Task: Look for space in La Flèche, France from 4th June, 2023 to 8th June, 2023 for 2 adults in price range Rs.8000 to Rs.16000. Place can be private room with 1  bedroom having 1 bed and 1 bathroom. Property type can be house, flat, guest house, hotel. Booking option can be shelf check-in. Required host language is English.
Action: Mouse moved to (408, 104)
Screenshot: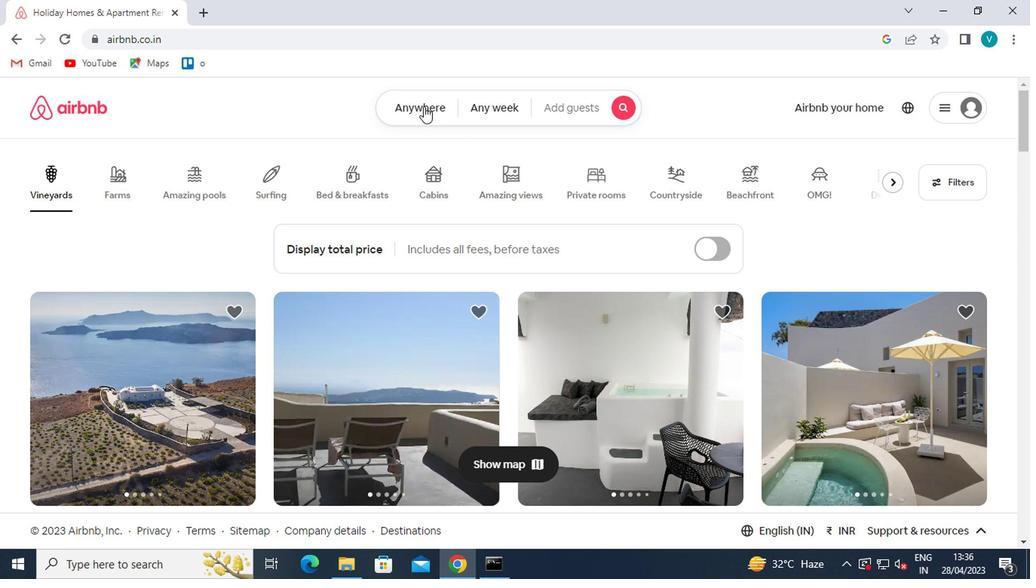 
Action: Mouse pressed left at (408, 104)
Screenshot: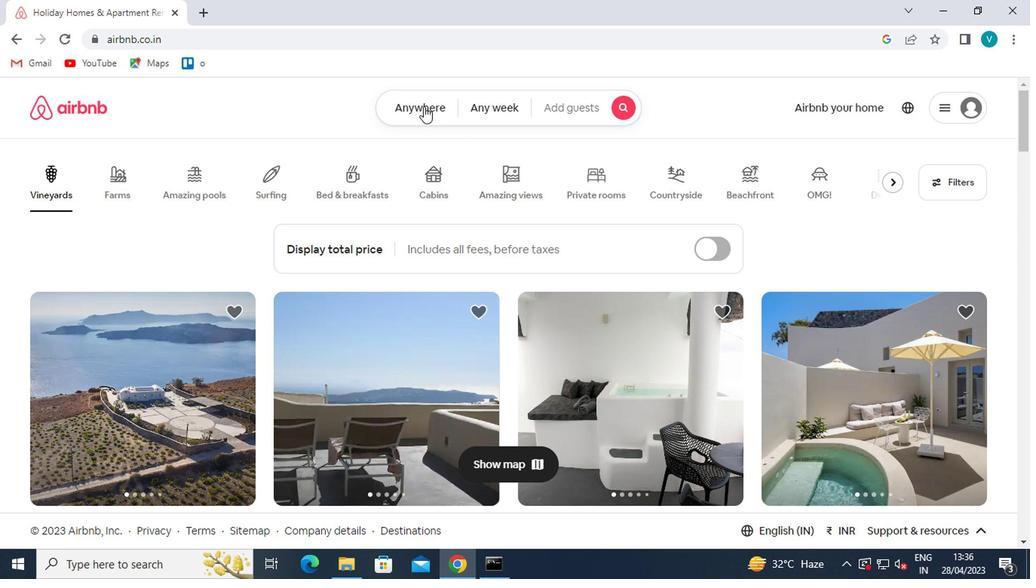 
Action: Mouse moved to (347, 168)
Screenshot: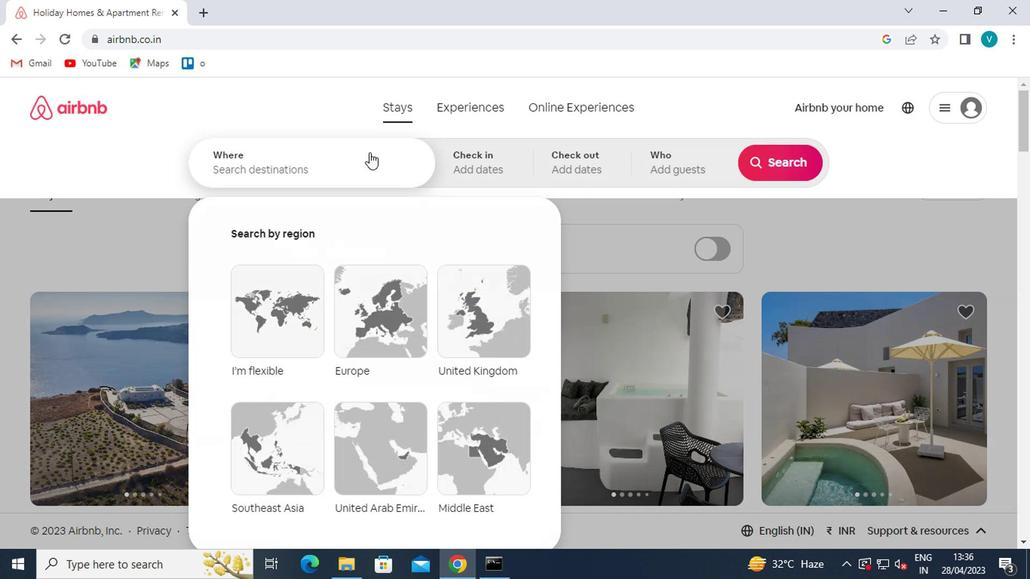 
Action: Mouse pressed left at (347, 168)
Screenshot: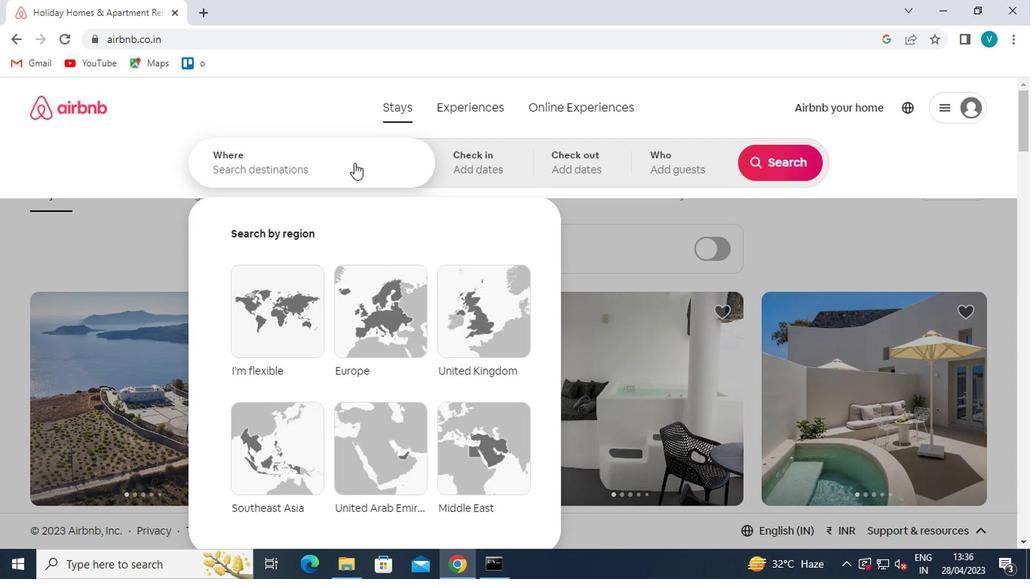 
Action: Key pressed <Key.caps_lock><Key.caps_lock>l<Key.caps_lock>a<Key.space><Key.caps_lock>f<Key.caps_lock>le<Key.down><Key.enter>
Screenshot: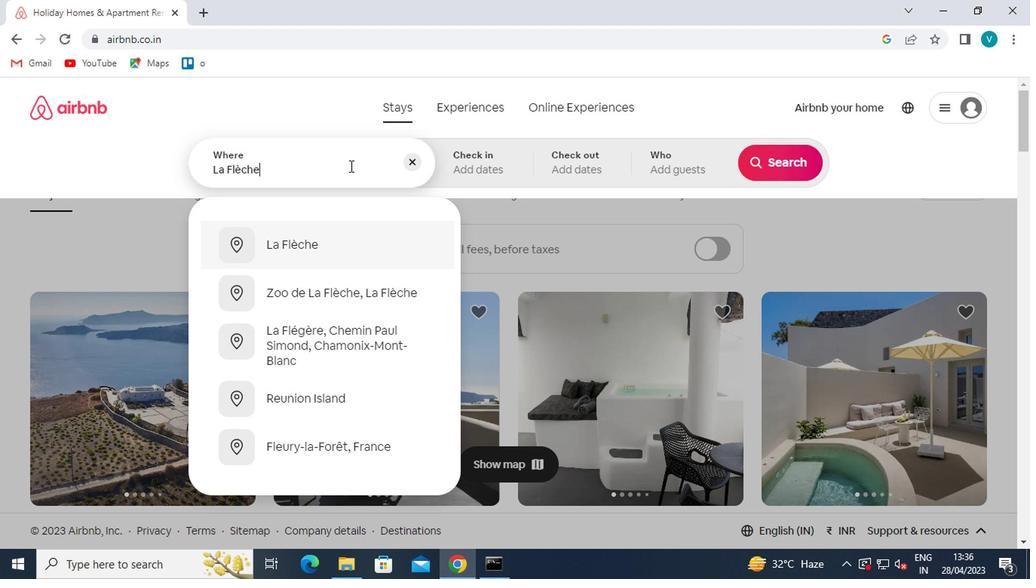 
Action: Mouse moved to (770, 281)
Screenshot: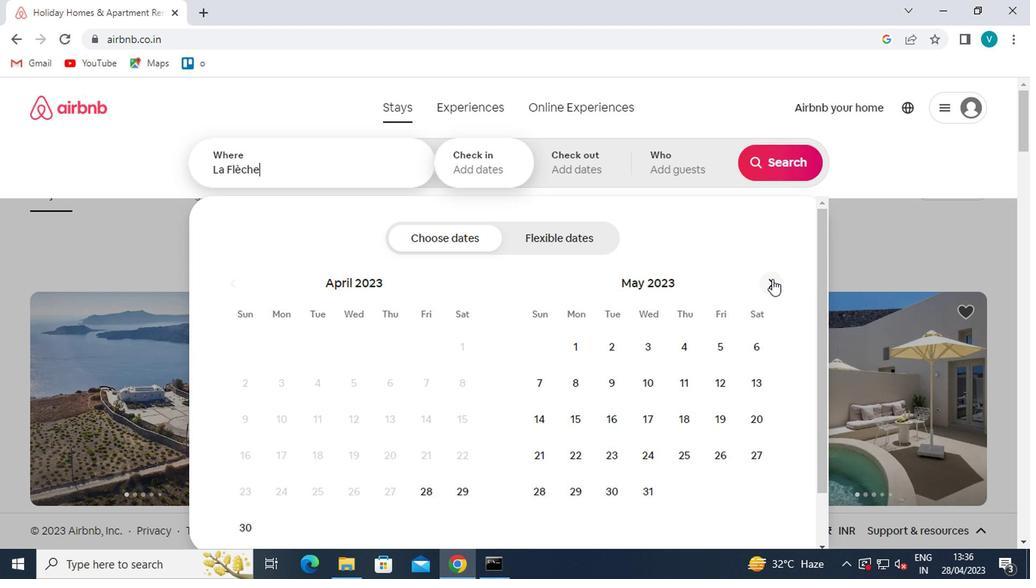 
Action: Mouse pressed left at (770, 281)
Screenshot: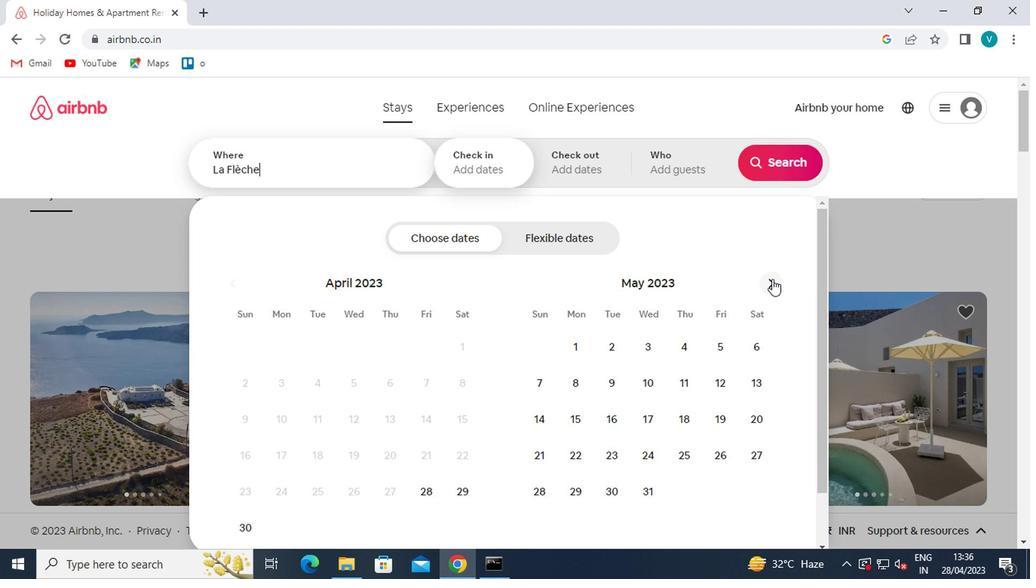 
Action: Mouse moved to (526, 389)
Screenshot: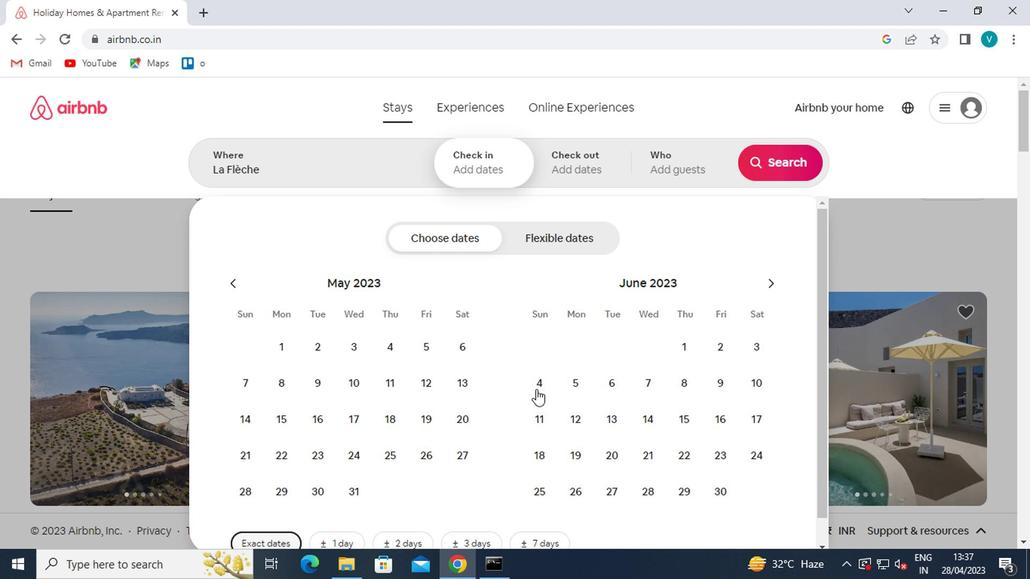 
Action: Mouse pressed left at (526, 389)
Screenshot: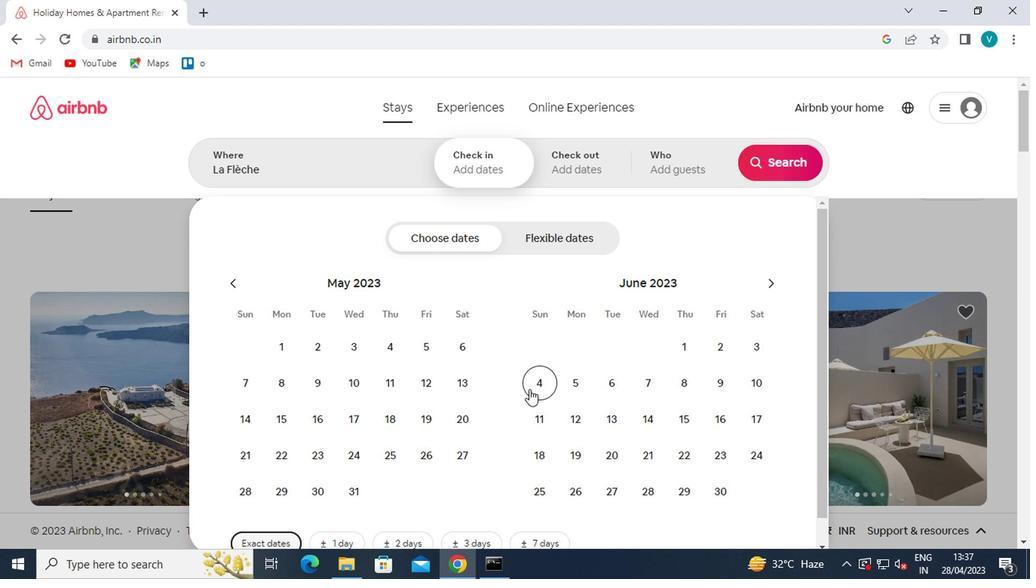 
Action: Mouse moved to (664, 389)
Screenshot: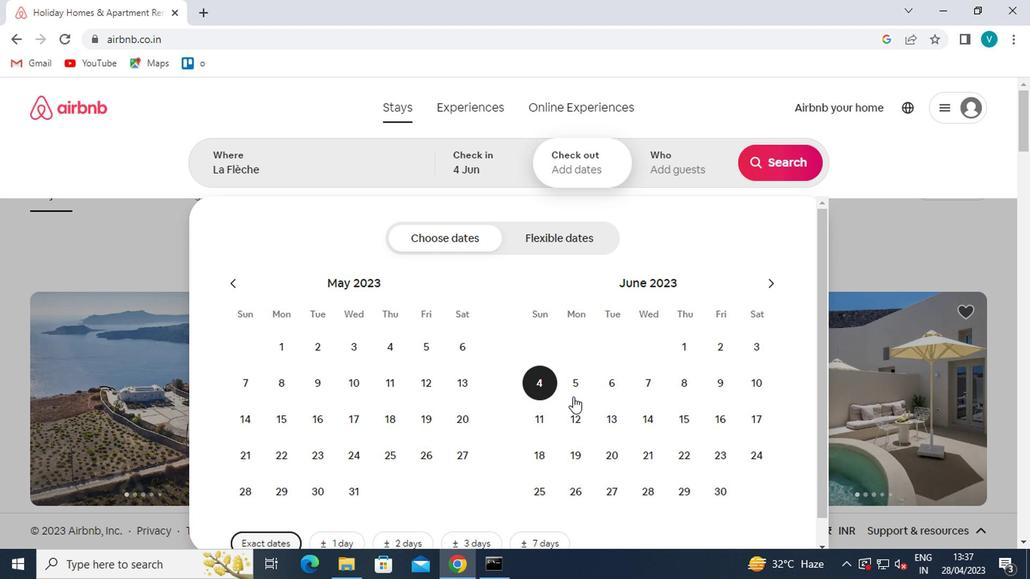 
Action: Mouse pressed left at (664, 389)
Screenshot: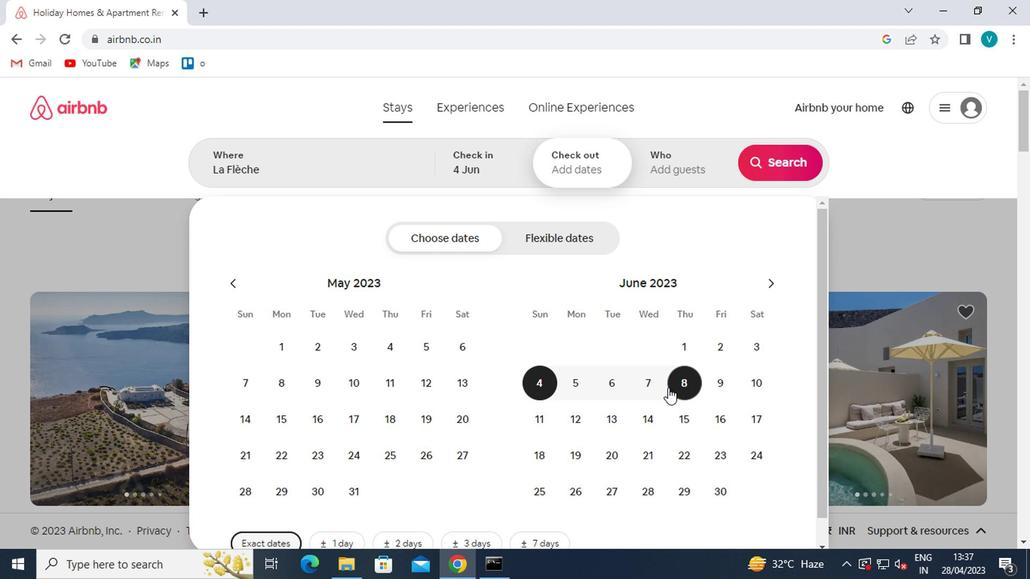 
Action: Mouse moved to (675, 167)
Screenshot: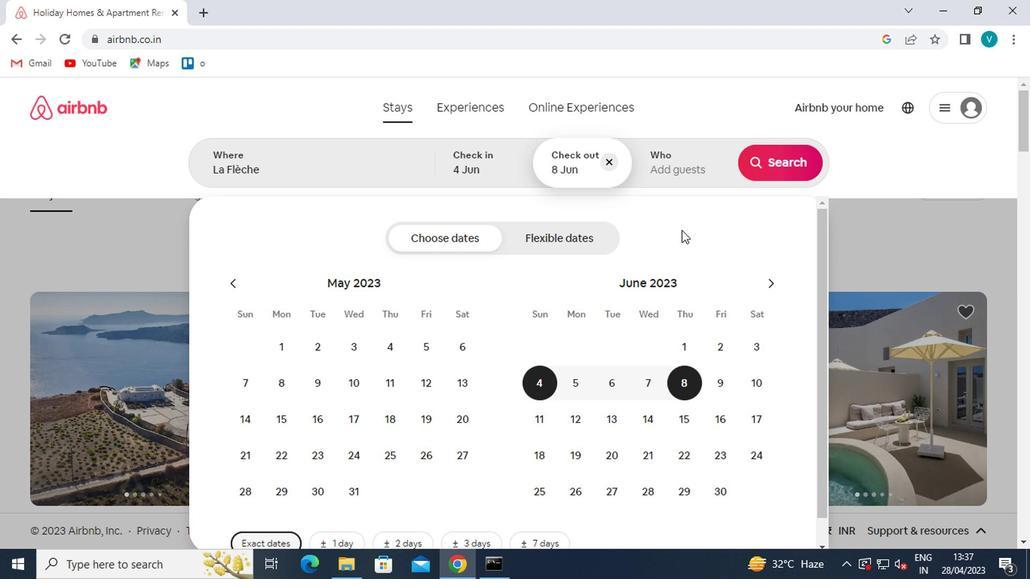 
Action: Mouse pressed left at (675, 167)
Screenshot: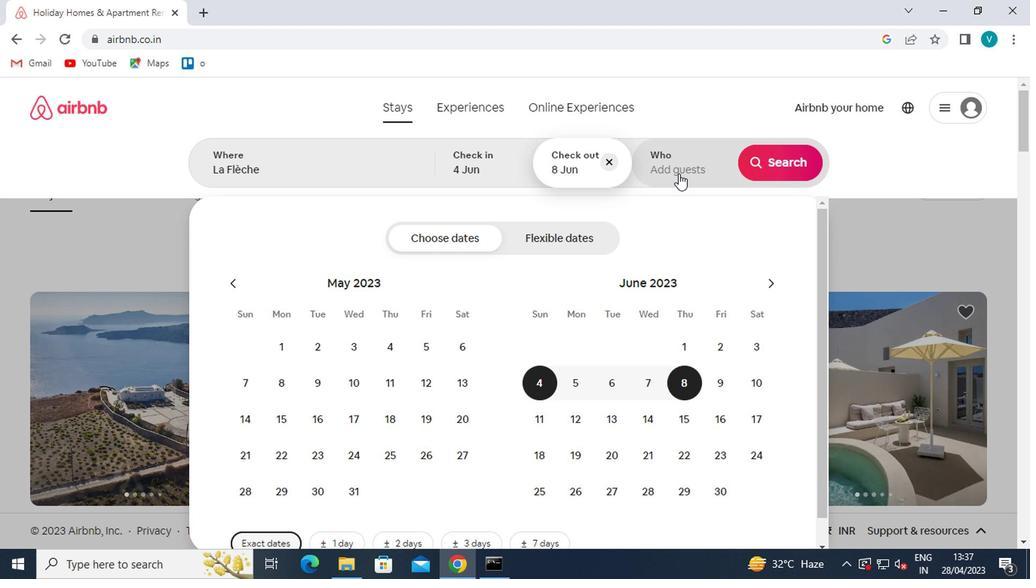 
Action: Mouse moved to (776, 241)
Screenshot: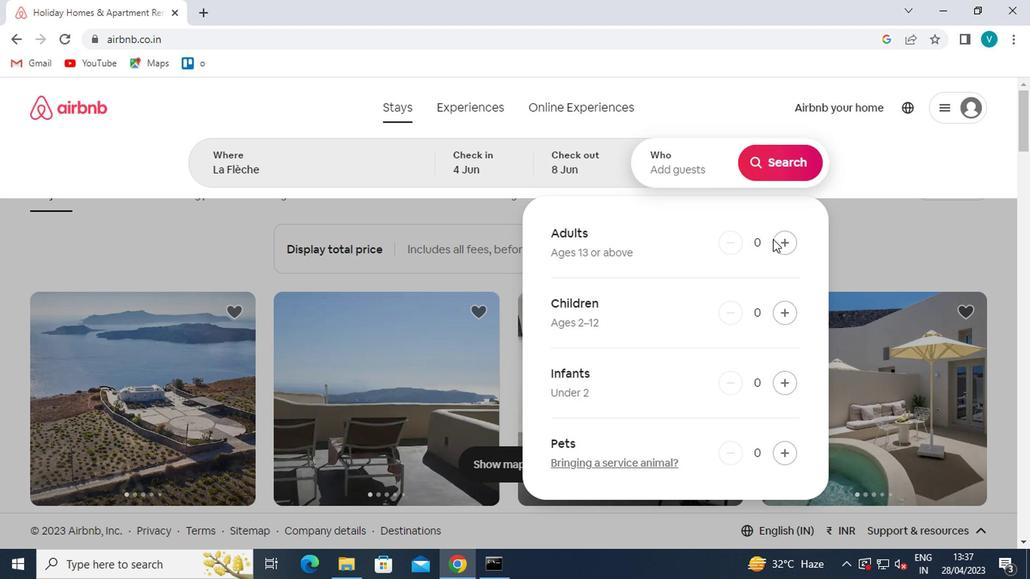 
Action: Mouse pressed left at (776, 241)
Screenshot: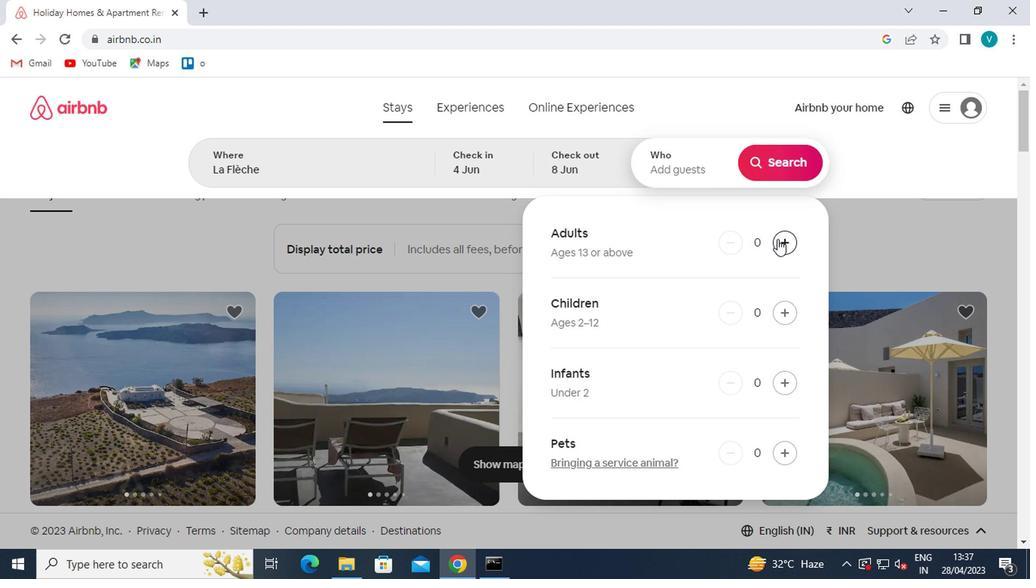 
Action: Mouse moved to (777, 242)
Screenshot: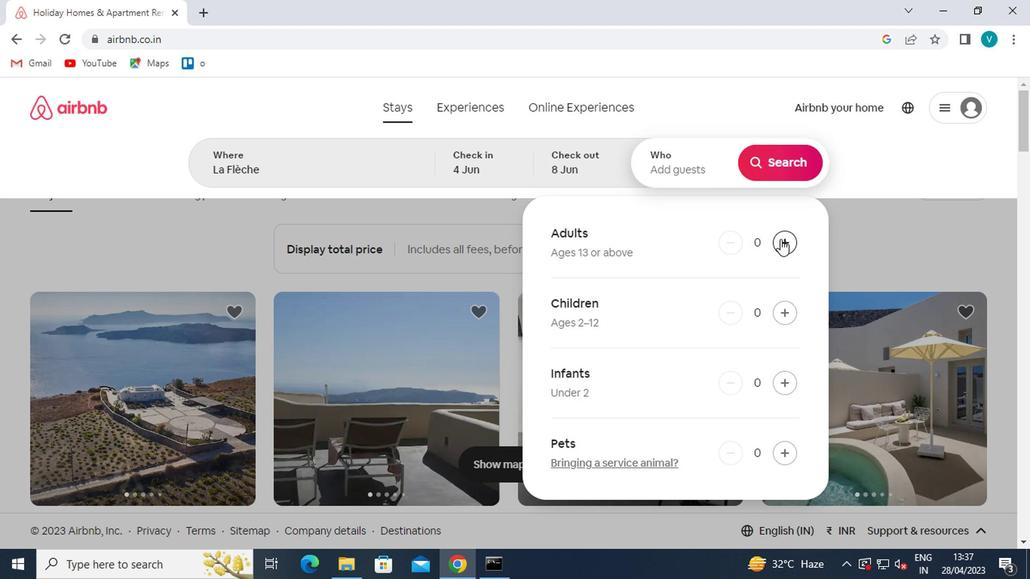 
Action: Mouse pressed left at (777, 242)
Screenshot: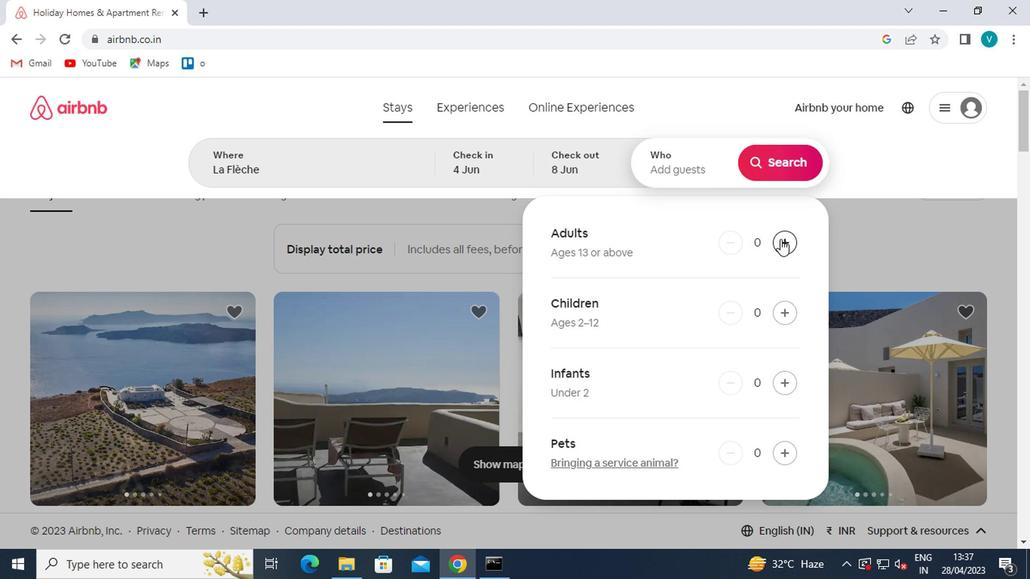 
Action: Mouse moved to (793, 164)
Screenshot: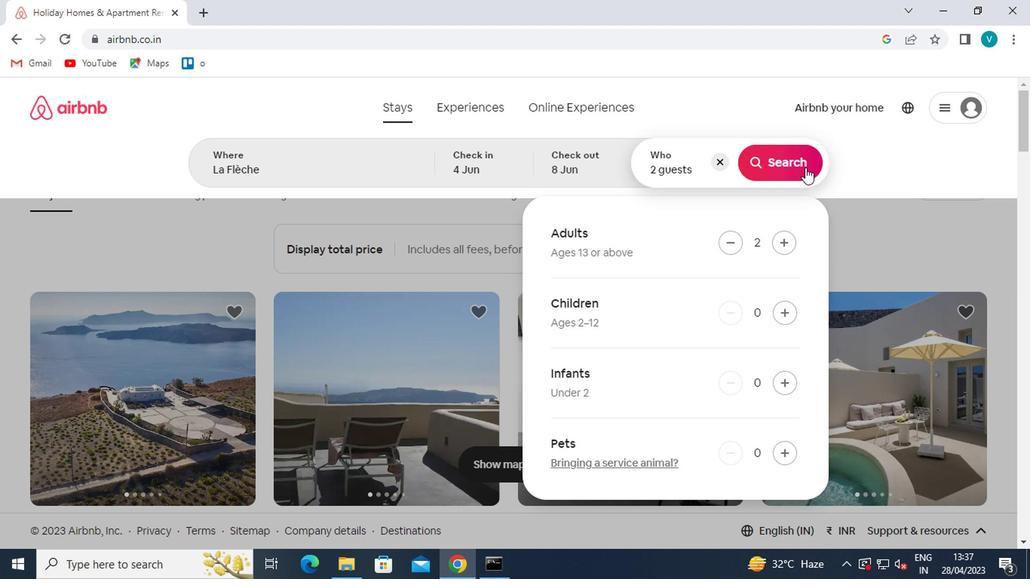 
Action: Mouse pressed left at (793, 164)
Screenshot: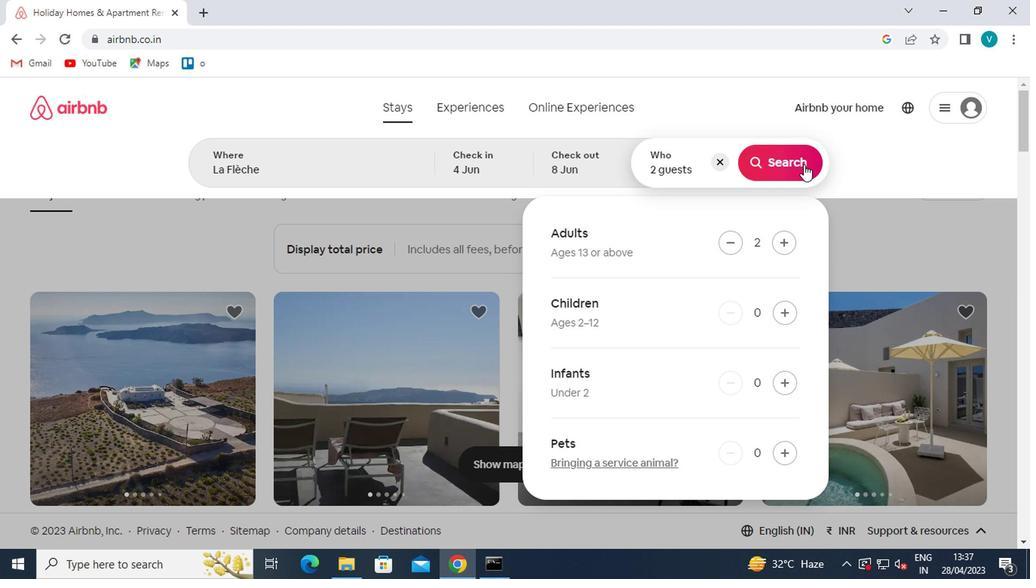 
Action: Mouse moved to (958, 167)
Screenshot: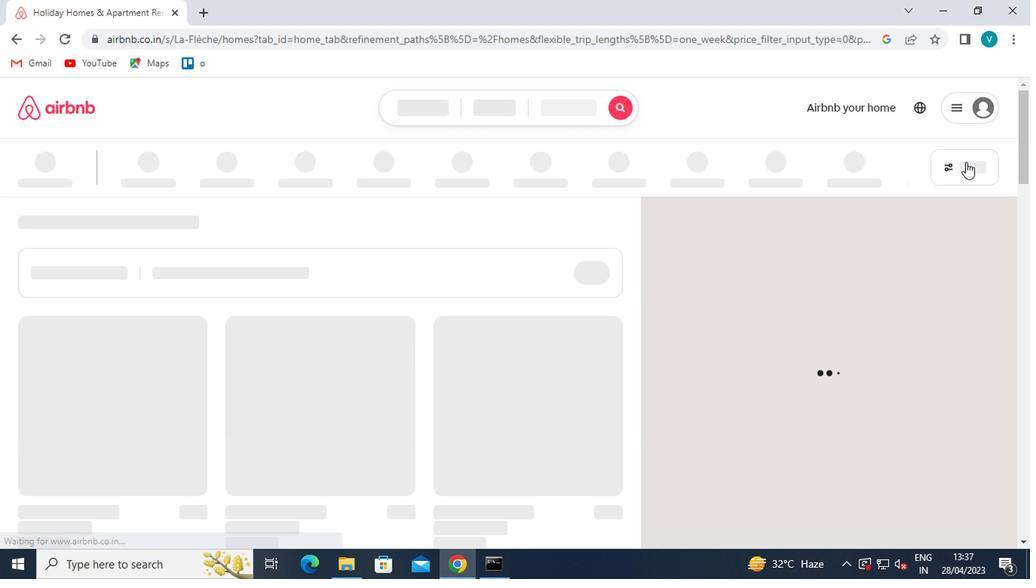 
Action: Mouse pressed left at (958, 167)
Screenshot: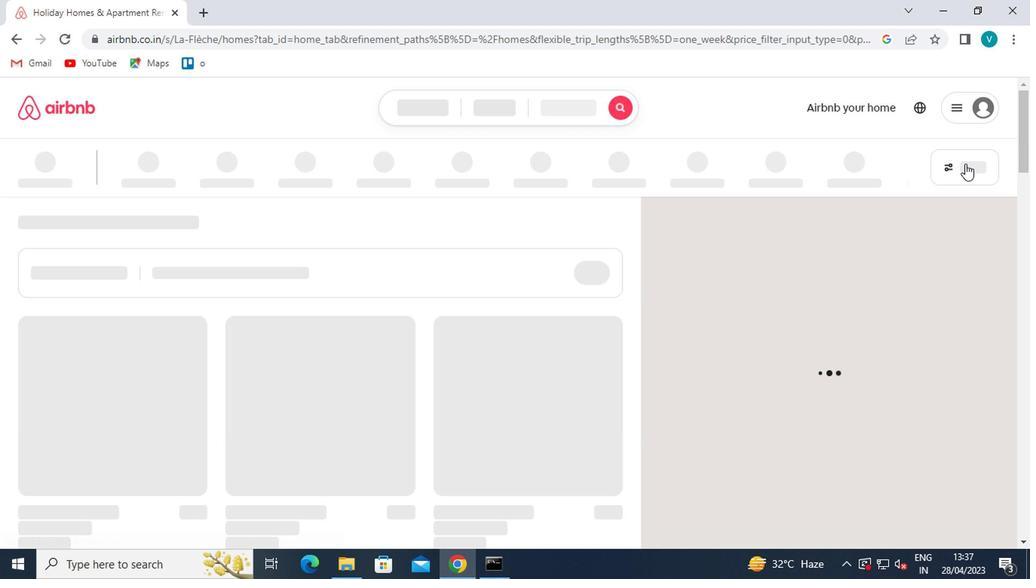 
Action: Mouse moved to (962, 163)
Screenshot: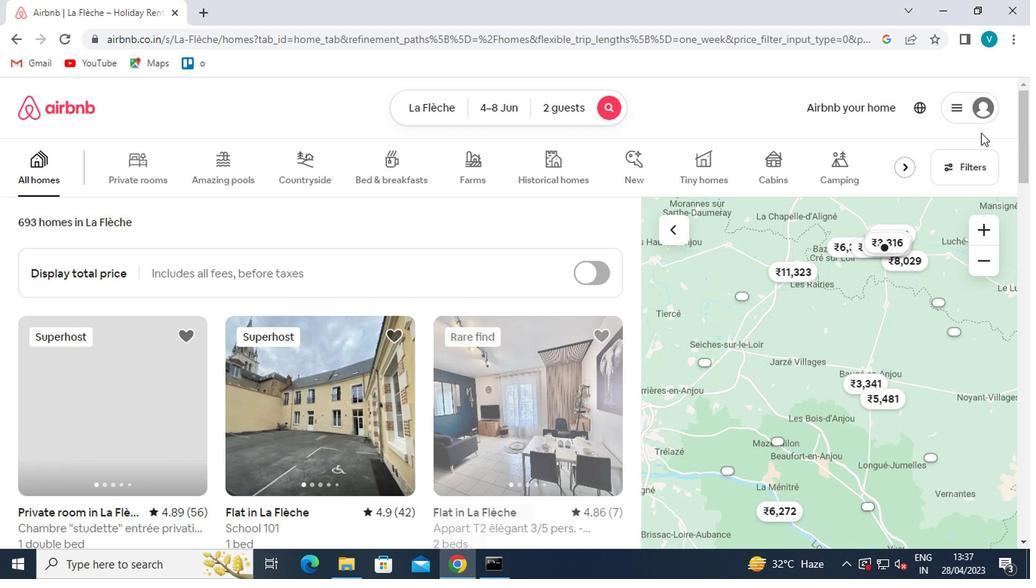 
Action: Mouse pressed left at (962, 163)
Screenshot: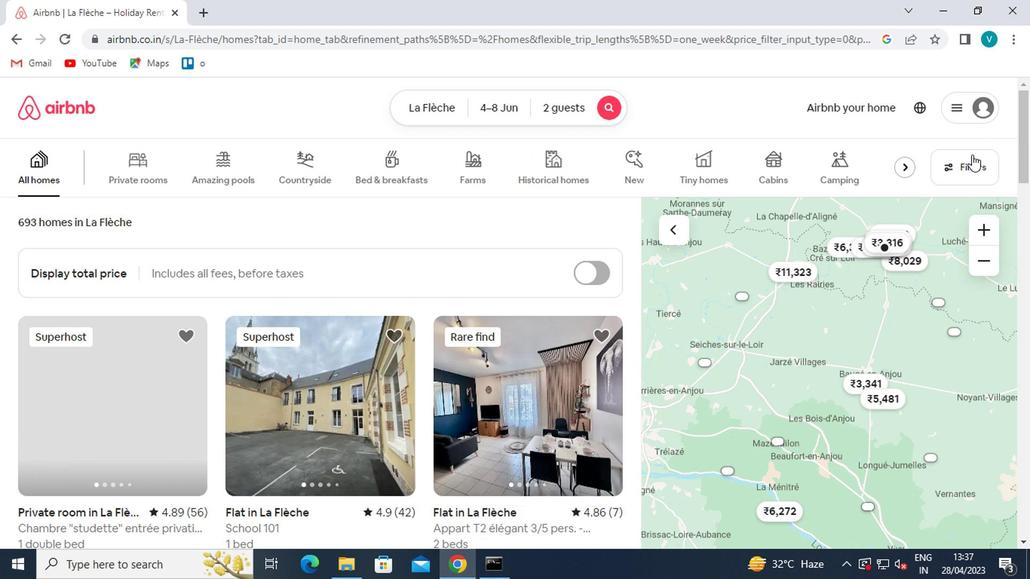 
Action: Mouse moved to (408, 355)
Screenshot: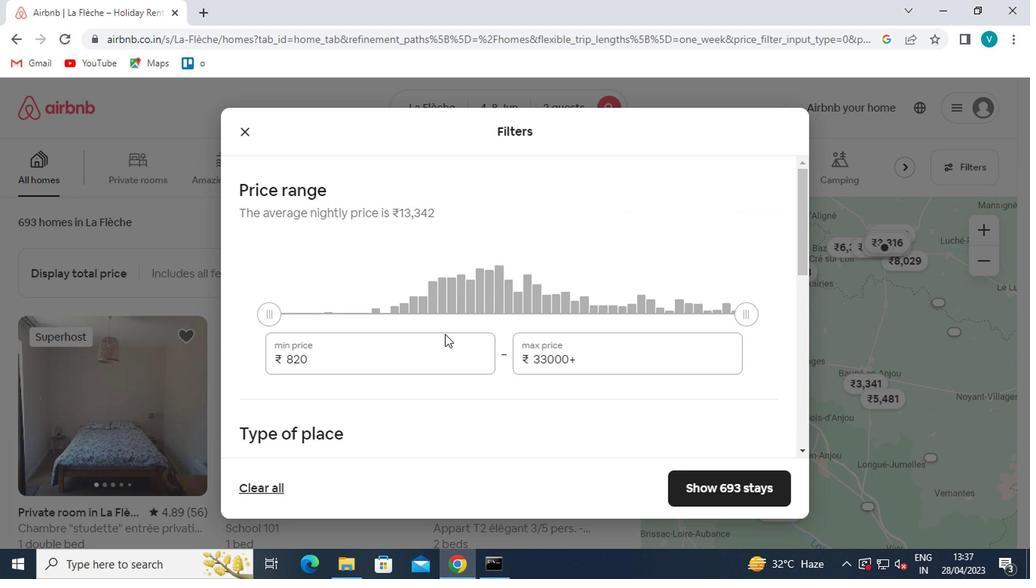 
Action: Mouse pressed left at (408, 355)
Screenshot: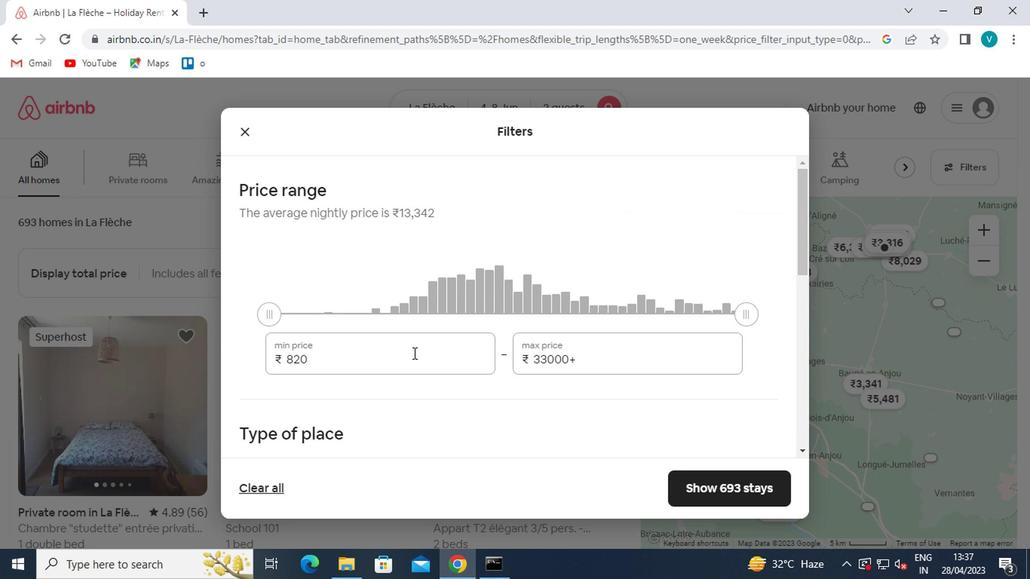 
Action: Mouse moved to (409, 355)
Screenshot: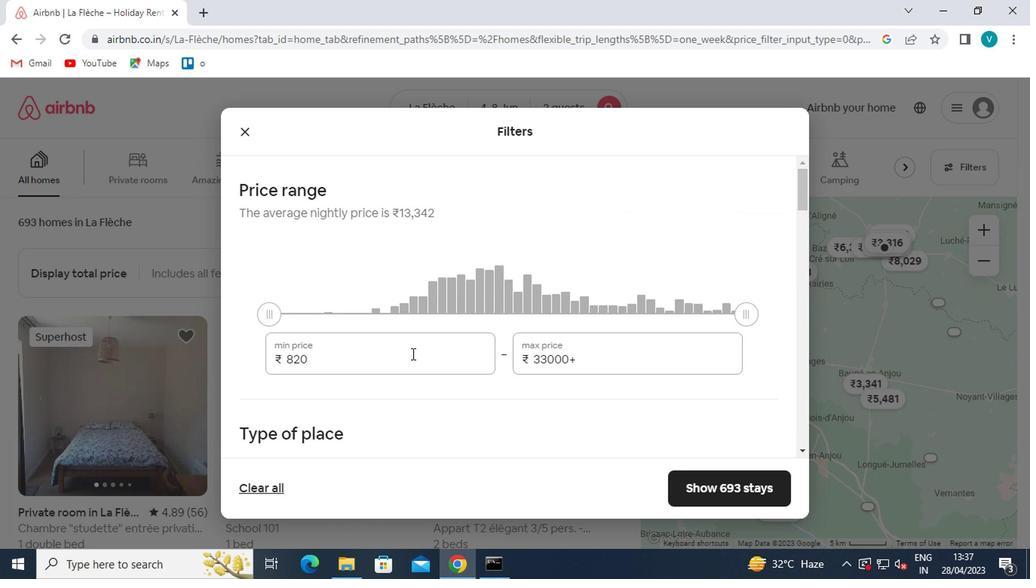 
Action: Key pressed <Key.backspace><Key.backspace><Key.backspace><Key.backspace><Key.backspace><Key.backspace><Key.backspace>8000<Key.tab>16000
Screenshot: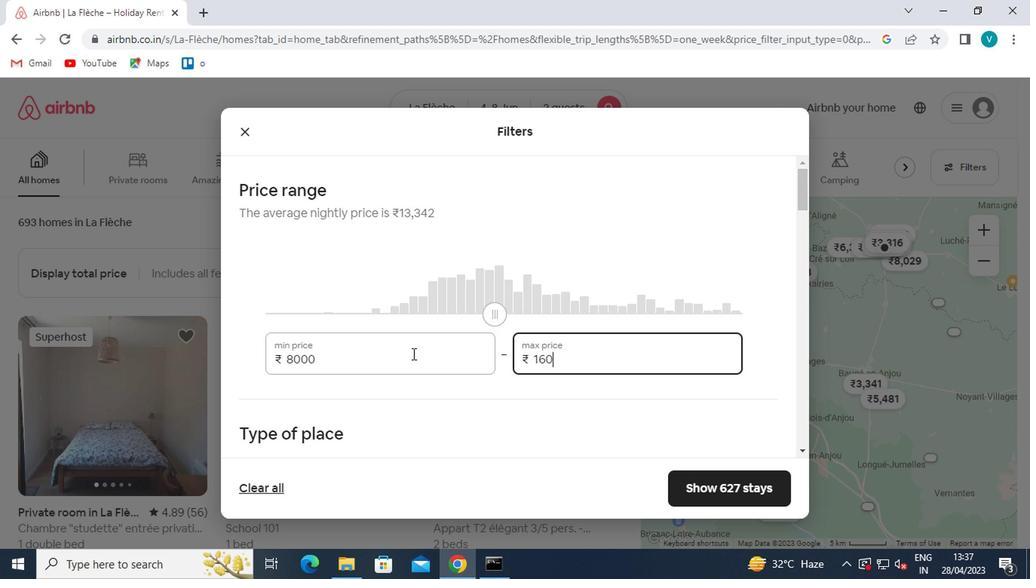 
Action: Mouse scrolled (409, 354) with delta (0, -1)
Screenshot: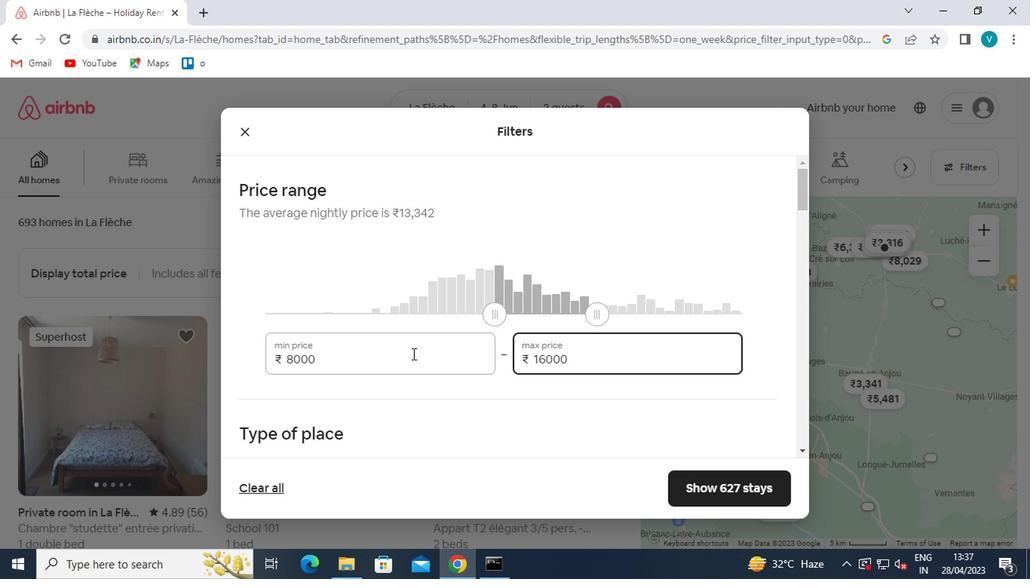 
Action: Mouse scrolled (409, 354) with delta (0, -1)
Screenshot: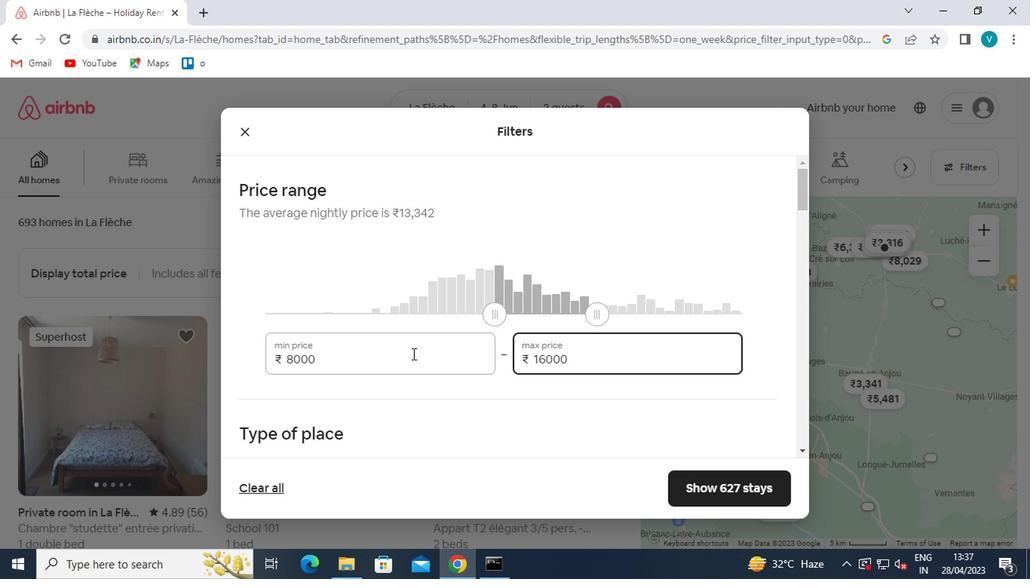
Action: Mouse scrolled (409, 354) with delta (0, -1)
Screenshot: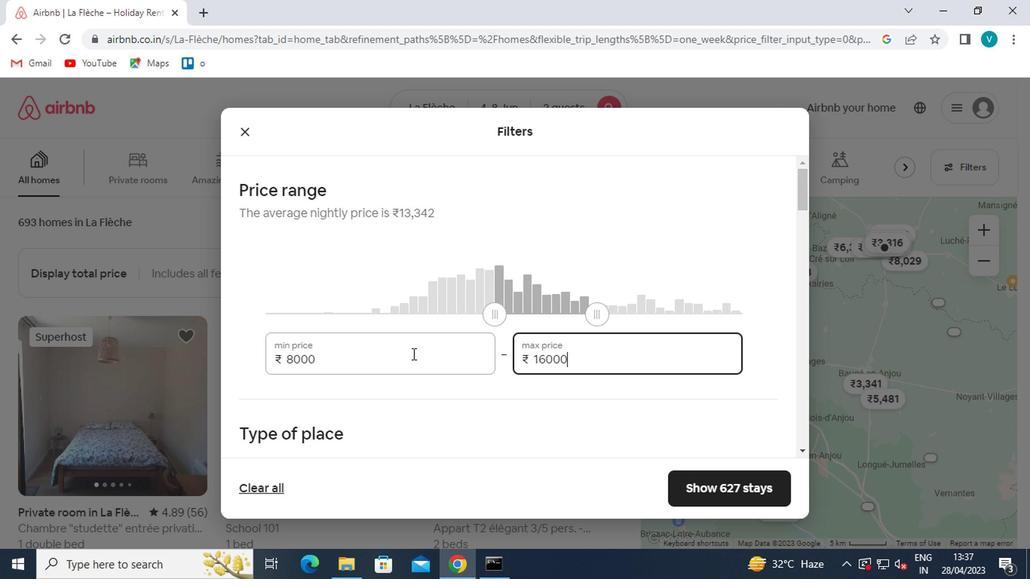 
Action: Mouse moved to (549, 262)
Screenshot: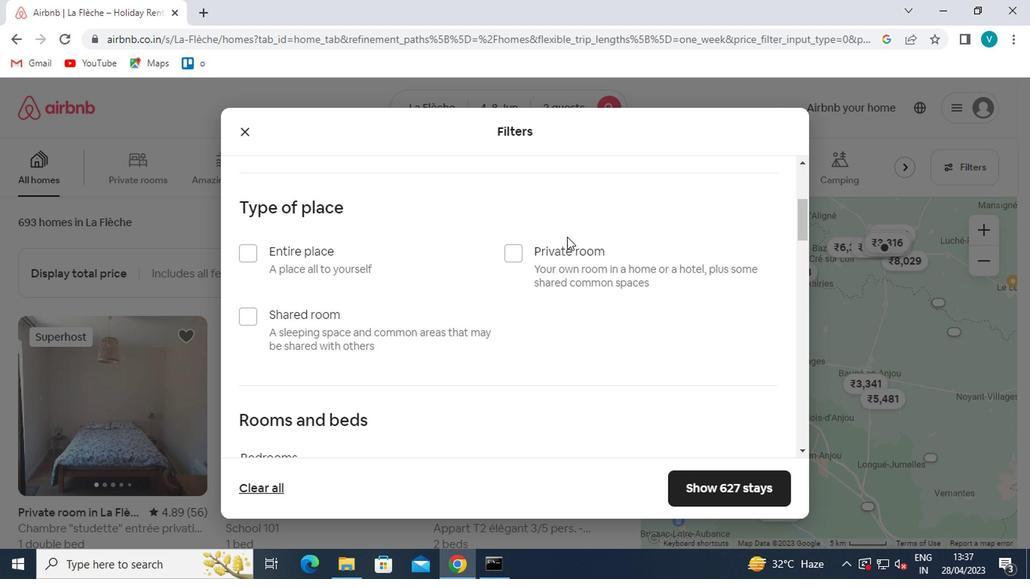 
Action: Mouse pressed left at (549, 262)
Screenshot: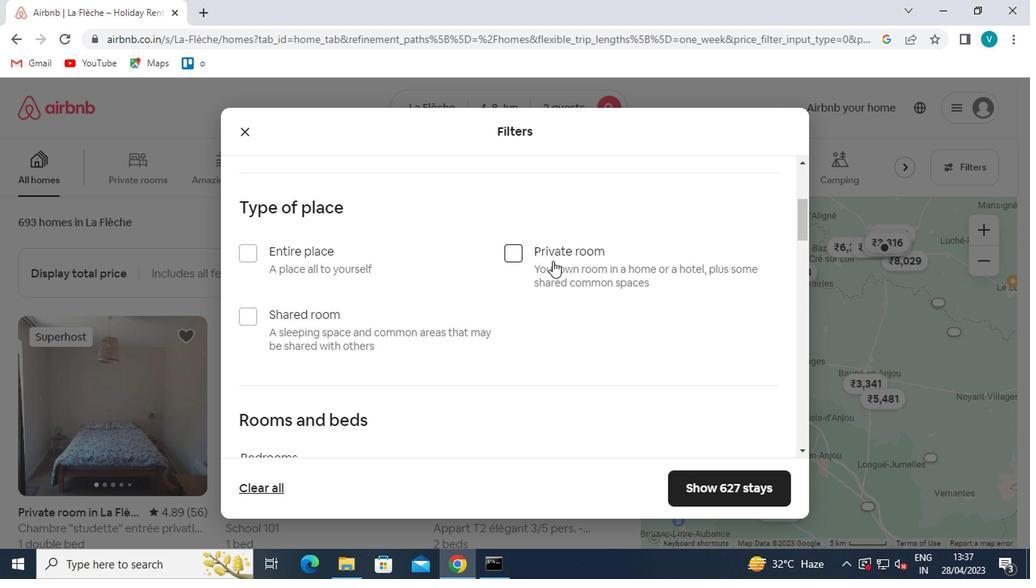 
Action: Mouse scrolled (549, 262) with delta (0, 0)
Screenshot: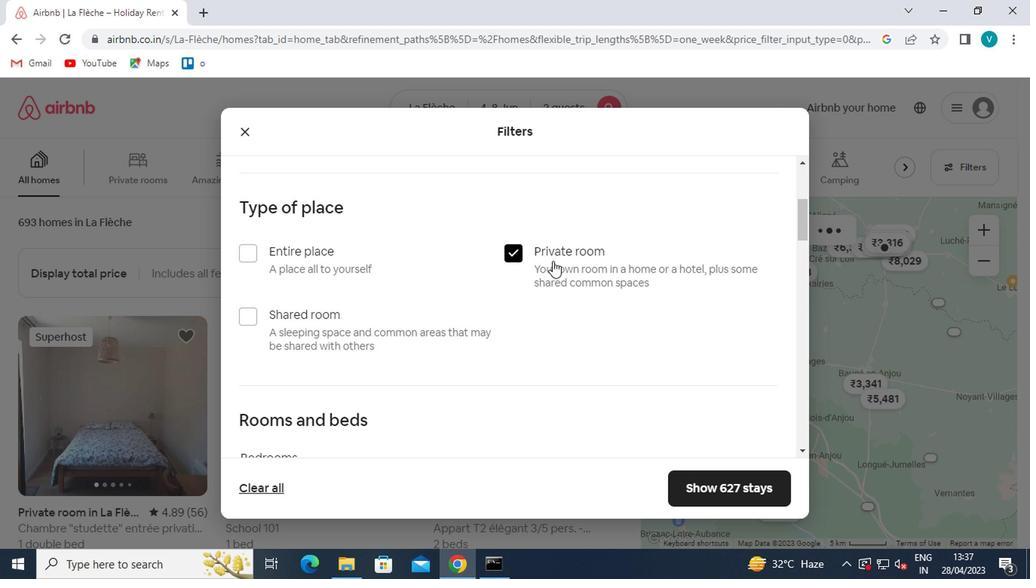 
Action: Mouse scrolled (549, 262) with delta (0, 0)
Screenshot: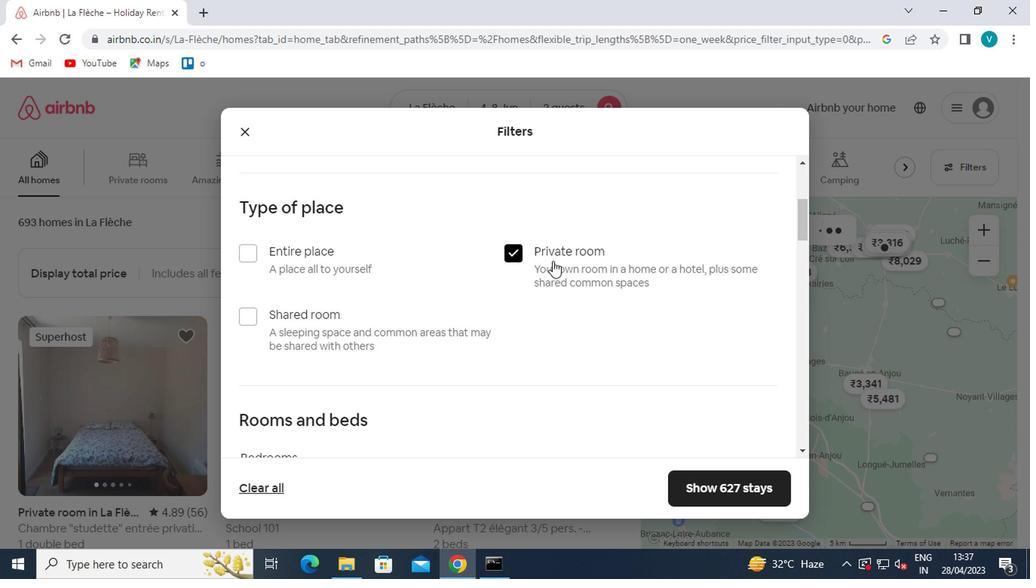 
Action: Mouse scrolled (549, 262) with delta (0, 0)
Screenshot: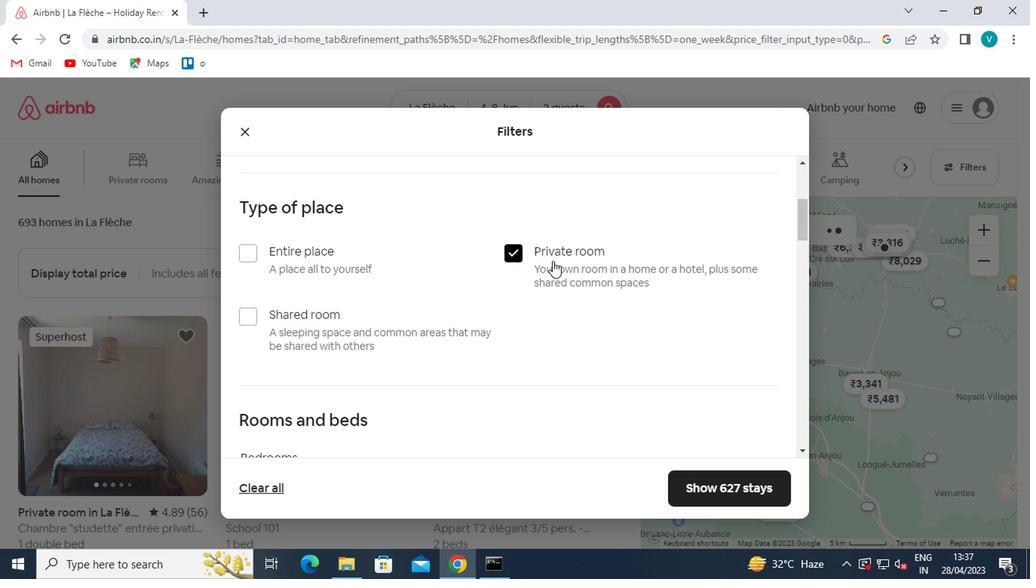 
Action: Mouse moved to (312, 272)
Screenshot: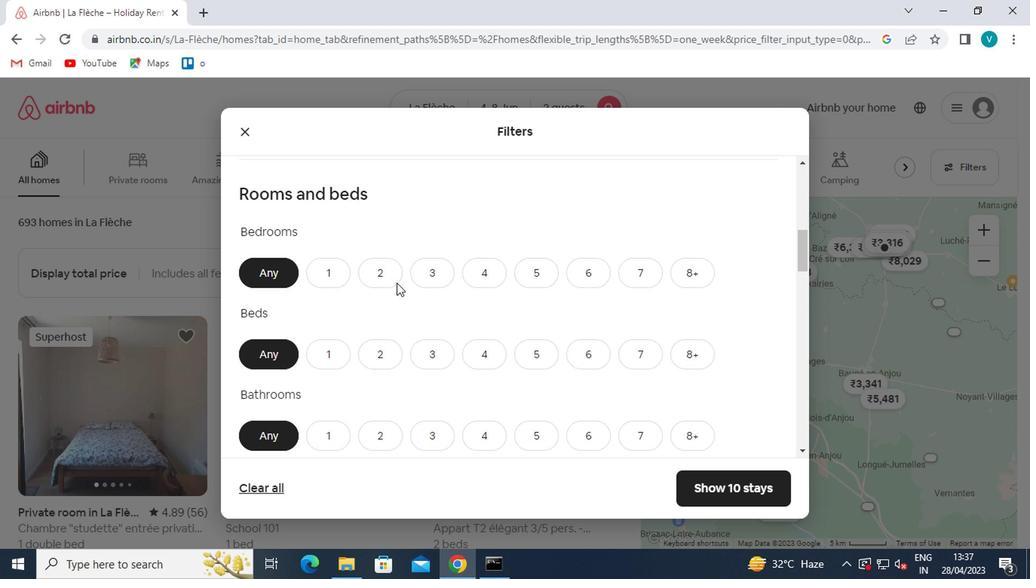 
Action: Mouse pressed left at (312, 272)
Screenshot: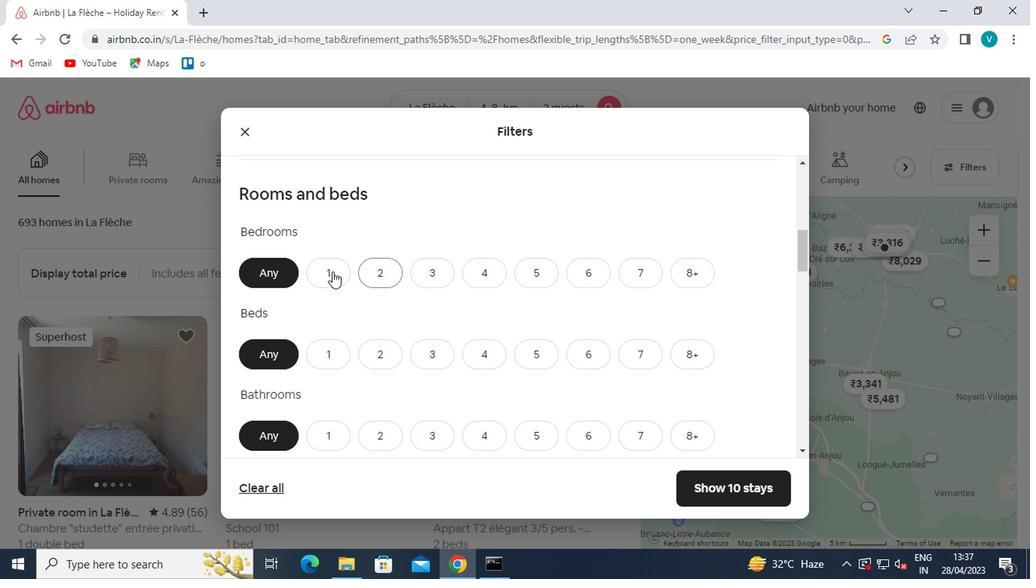 
Action: Mouse moved to (326, 349)
Screenshot: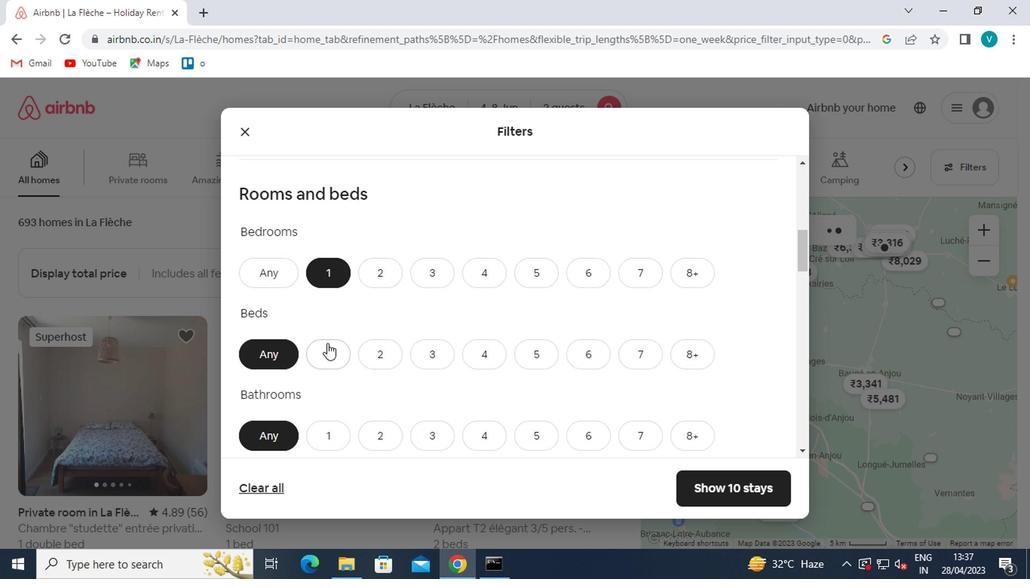 
Action: Mouse pressed left at (326, 349)
Screenshot: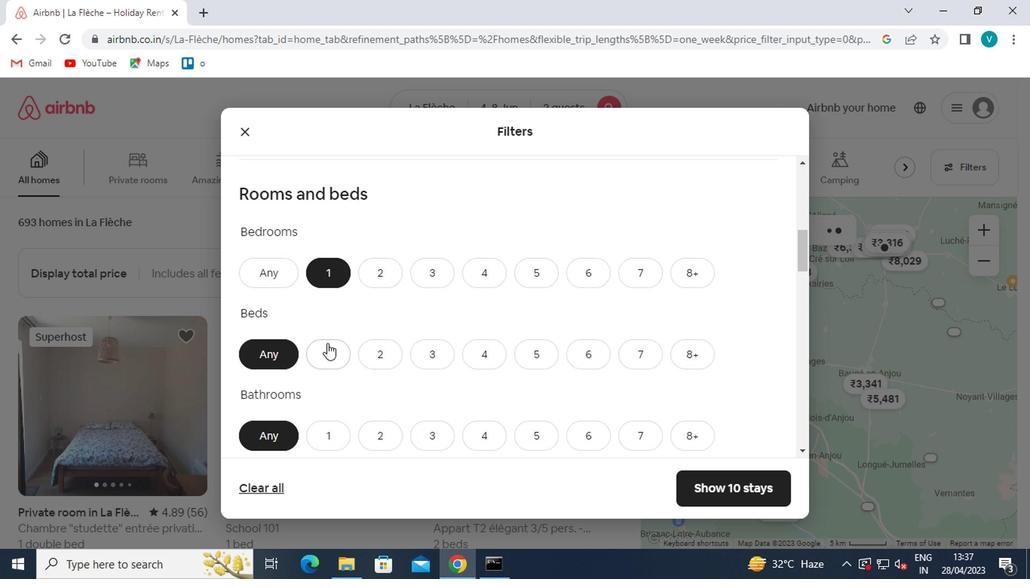 
Action: Mouse moved to (317, 444)
Screenshot: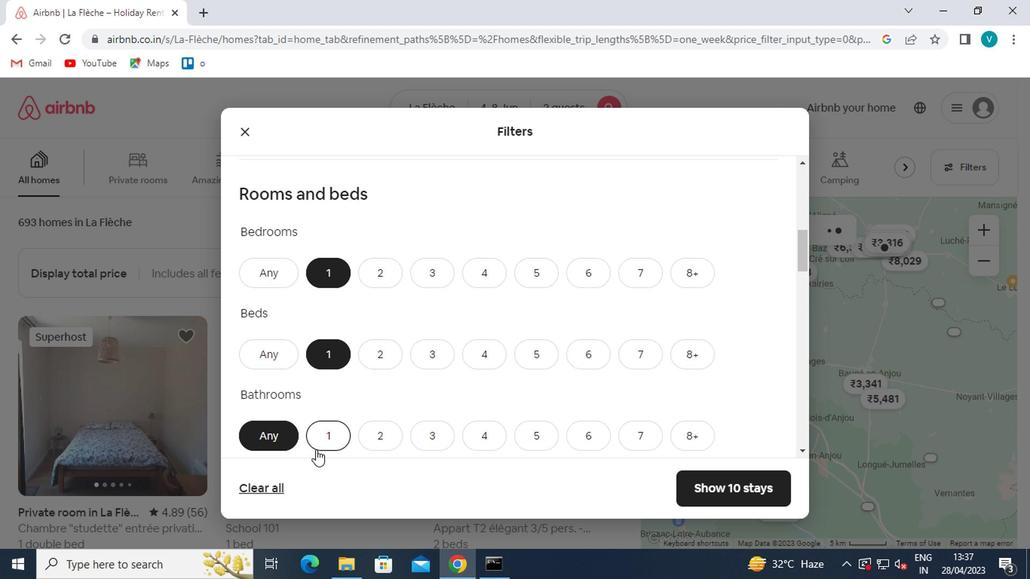 
Action: Mouse pressed left at (317, 444)
Screenshot: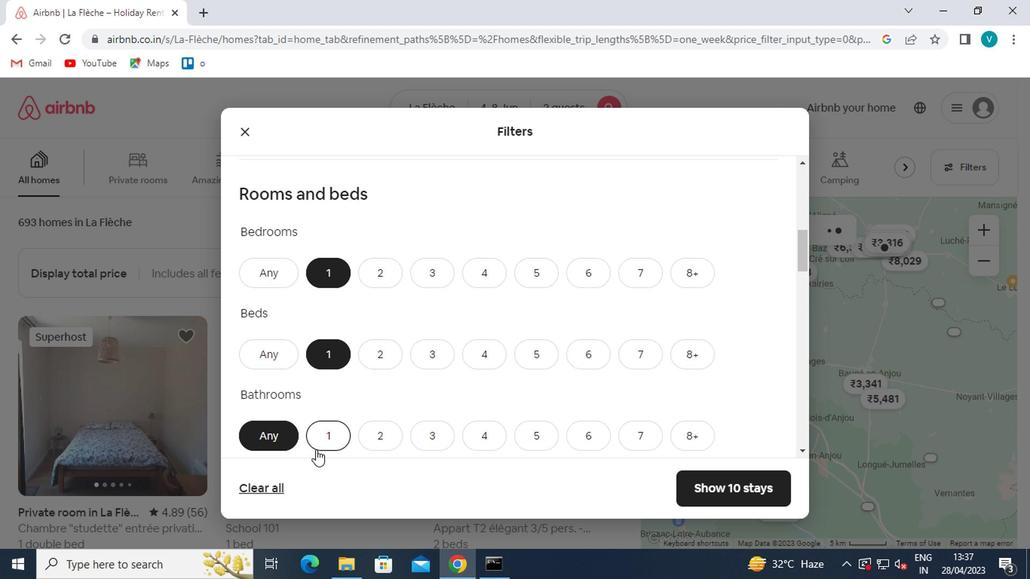 
Action: Mouse moved to (337, 394)
Screenshot: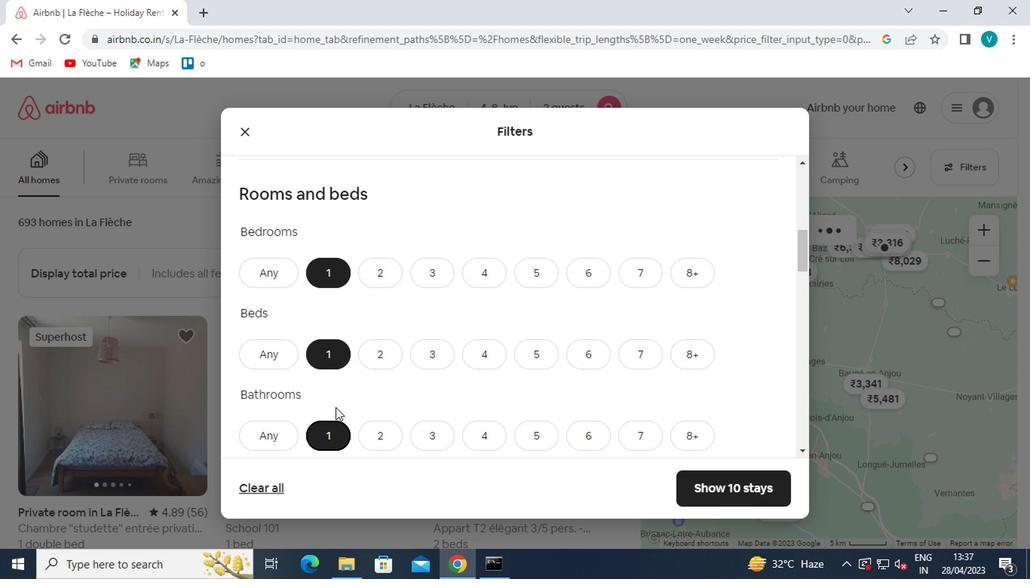 
Action: Mouse scrolled (337, 393) with delta (0, -1)
Screenshot: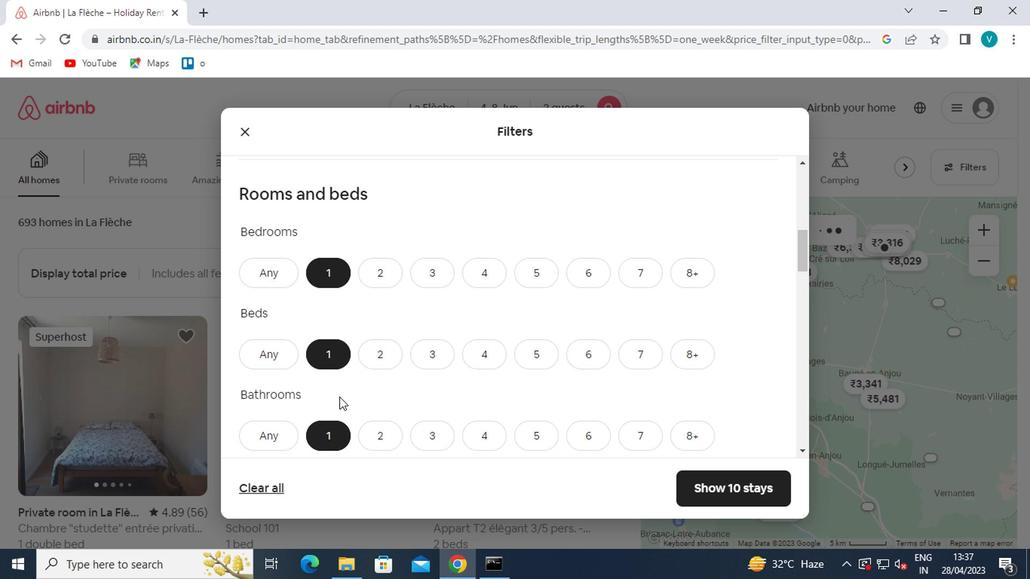 
Action: Mouse scrolled (337, 393) with delta (0, -1)
Screenshot: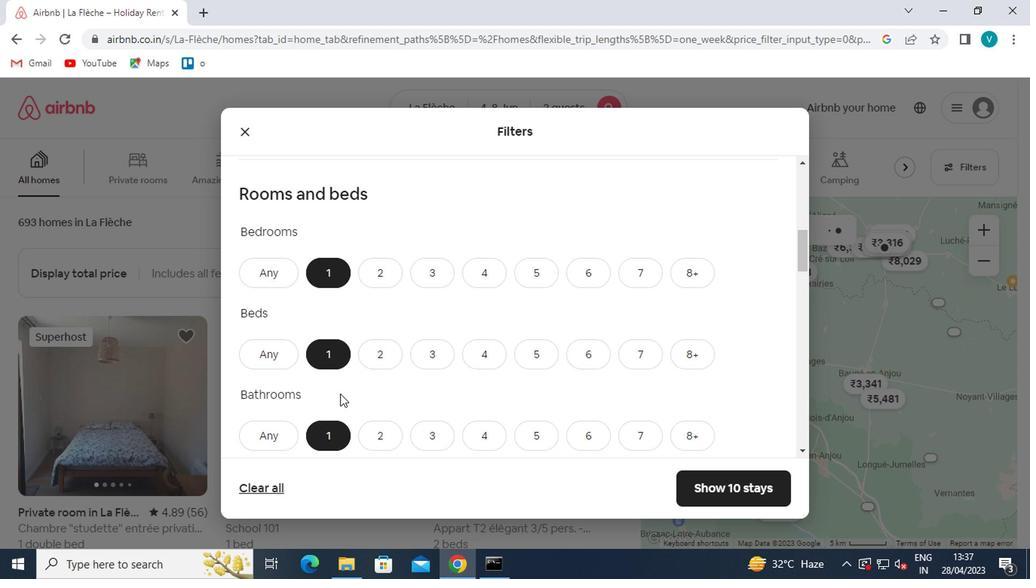 
Action: Mouse scrolled (337, 393) with delta (0, -1)
Screenshot: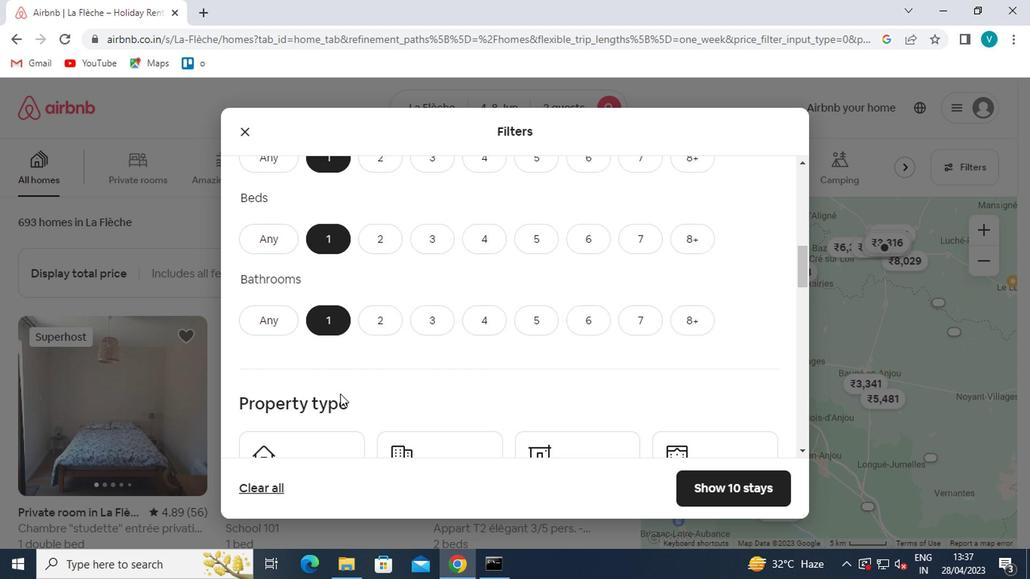 
Action: Mouse scrolled (337, 393) with delta (0, -1)
Screenshot: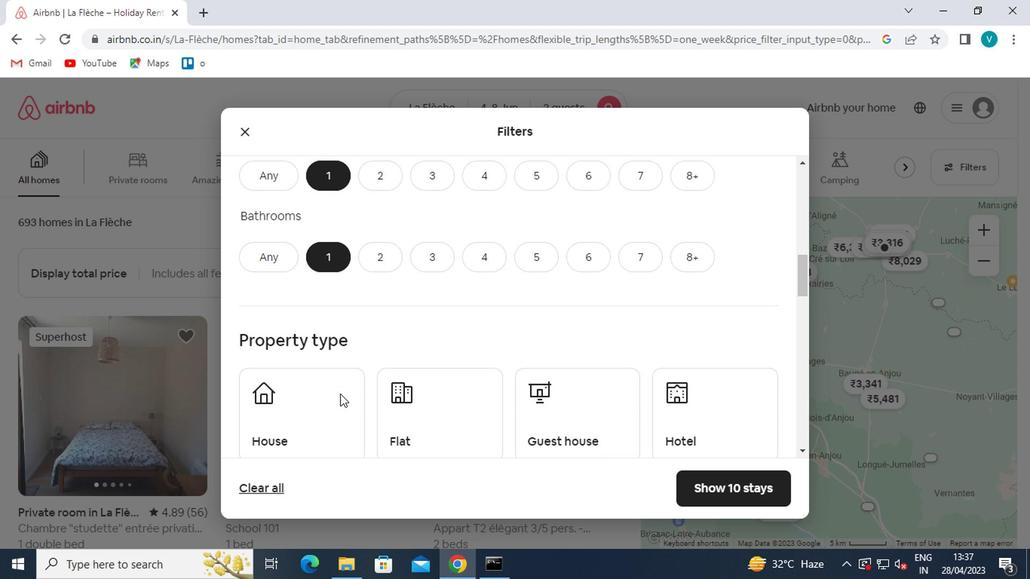 
Action: Mouse moved to (283, 313)
Screenshot: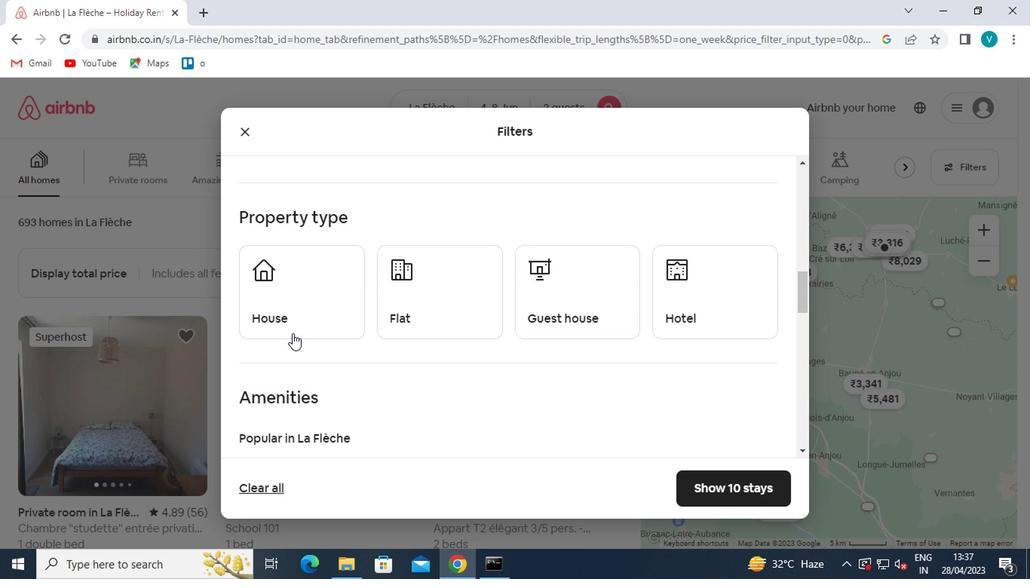 
Action: Mouse pressed left at (283, 313)
Screenshot: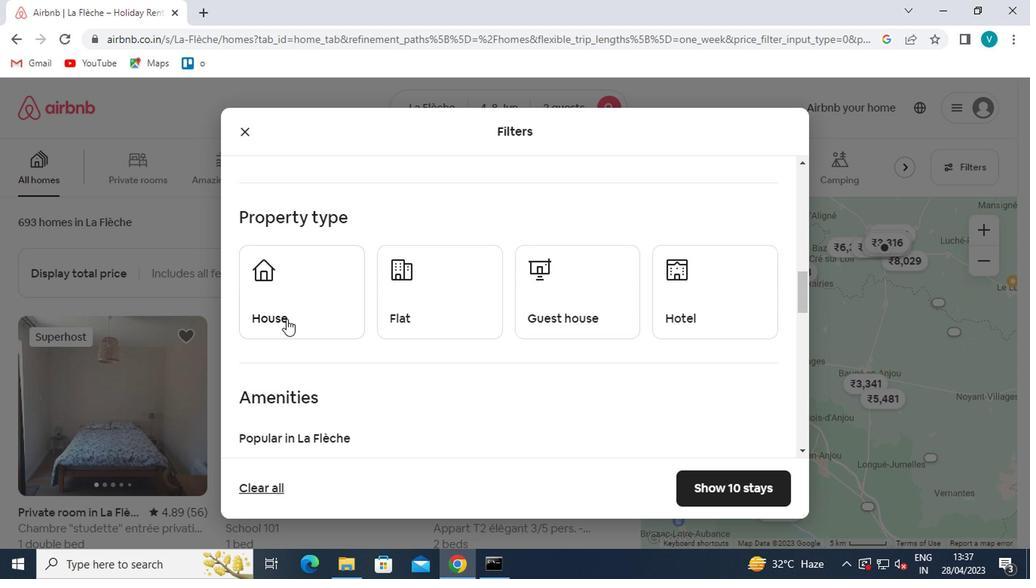
Action: Mouse moved to (402, 294)
Screenshot: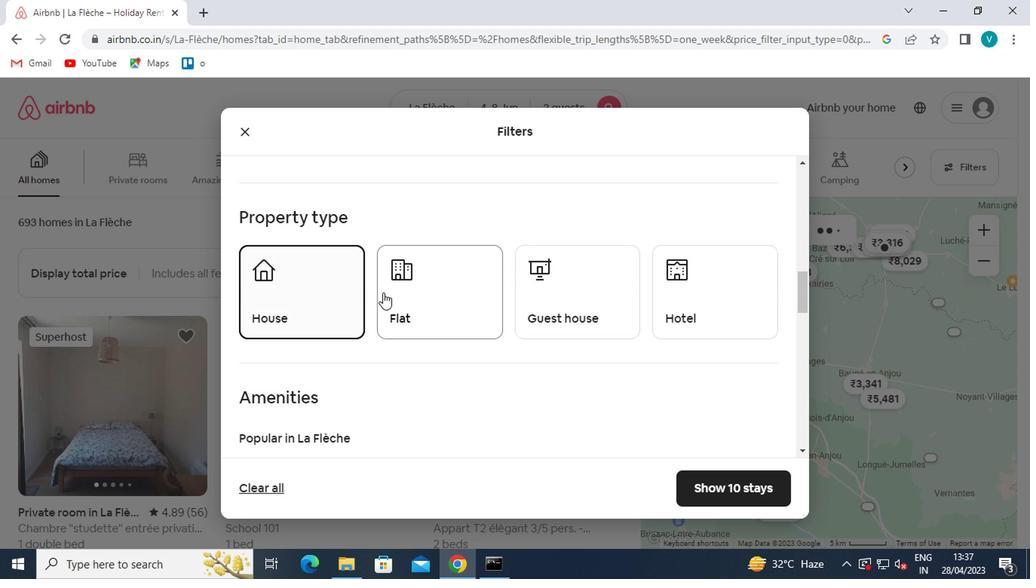 
Action: Mouse pressed left at (402, 294)
Screenshot: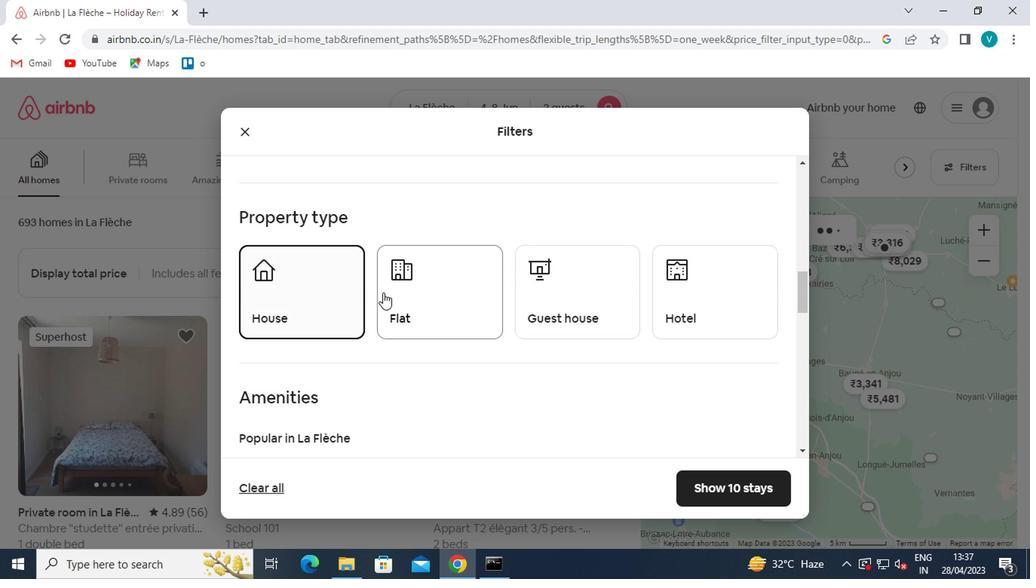 
Action: Mouse moved to (555, 296)
Screenshot: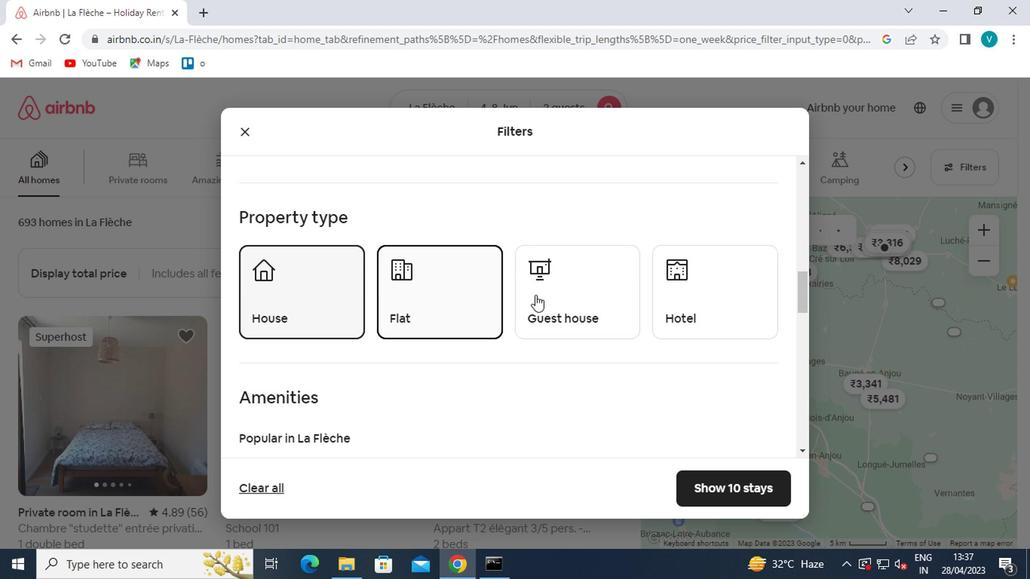 
Action: Mouse pressed left at (555, 296)
Screenshot: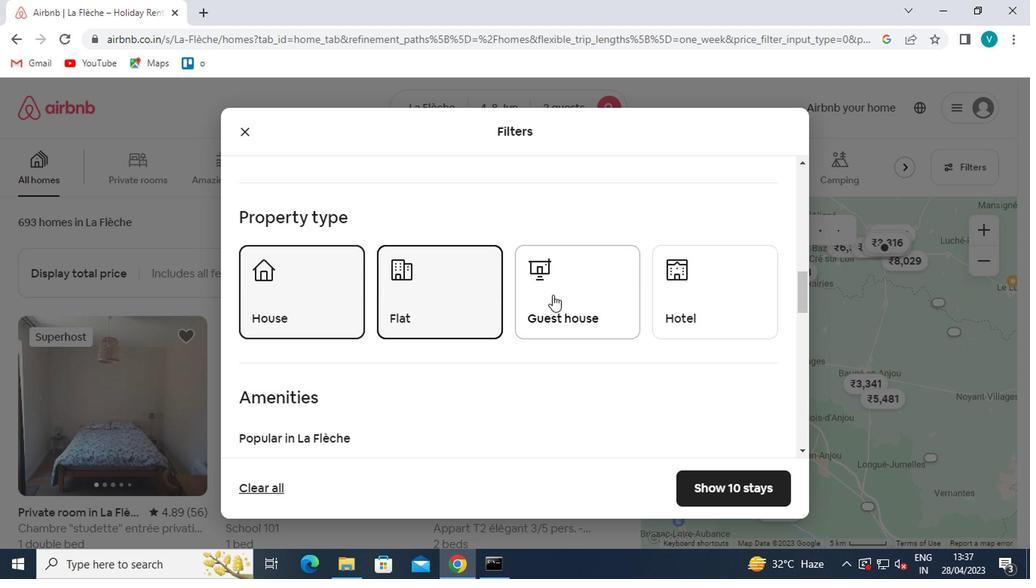 
Action: Mouse moved to (690, 293)
Screenshot: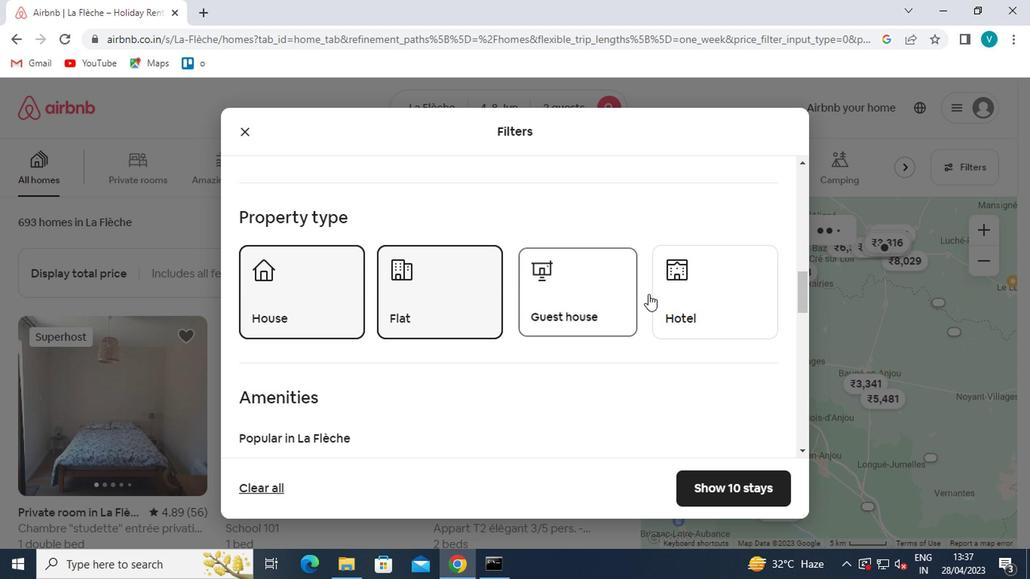 
Action: Mouse pressed left at (690, 293)
Screenshot: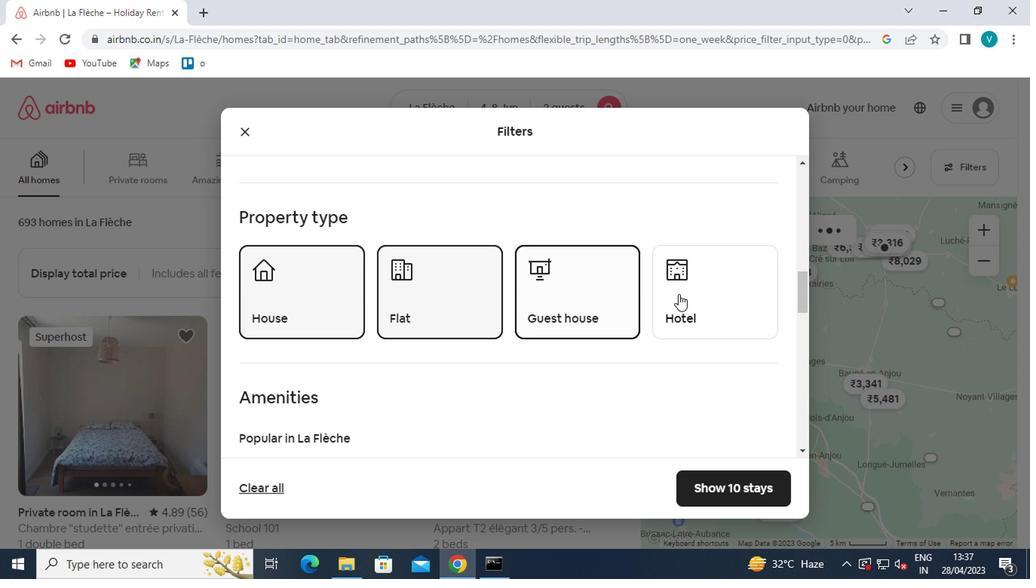 
Action: Mouse moved to (620, 312)
Screenshot: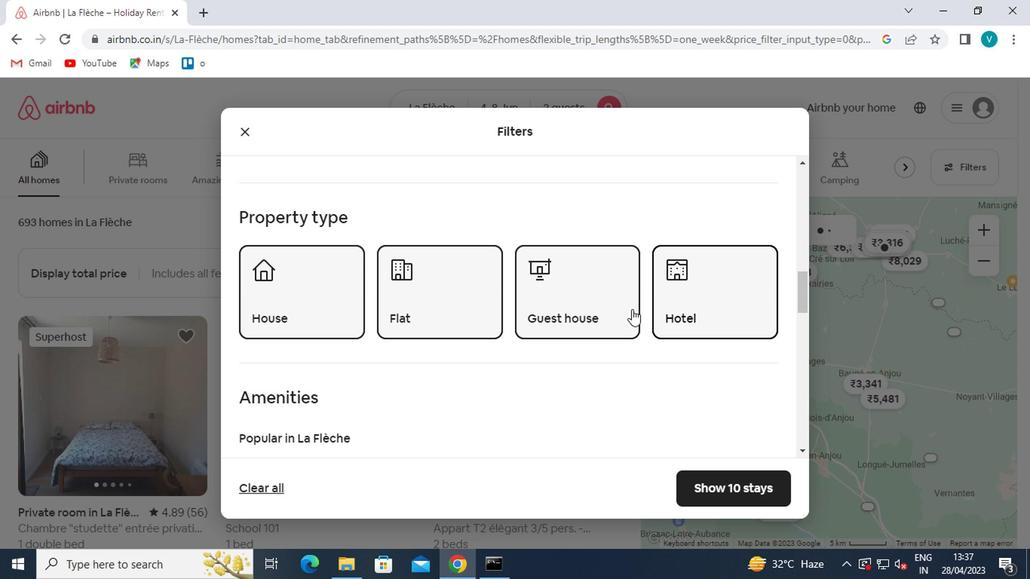 
Action: Mouse scrolled (620, 311) with delta (0, 0)
Screenshot: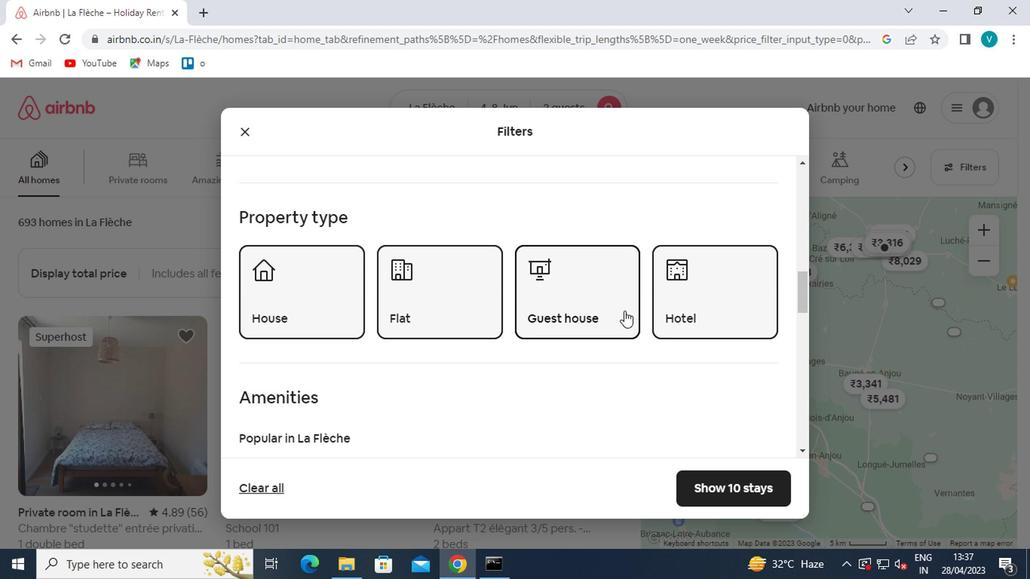 
Action: Mouse scrolled (620, 311) with delta (0, 0)
Screenshot: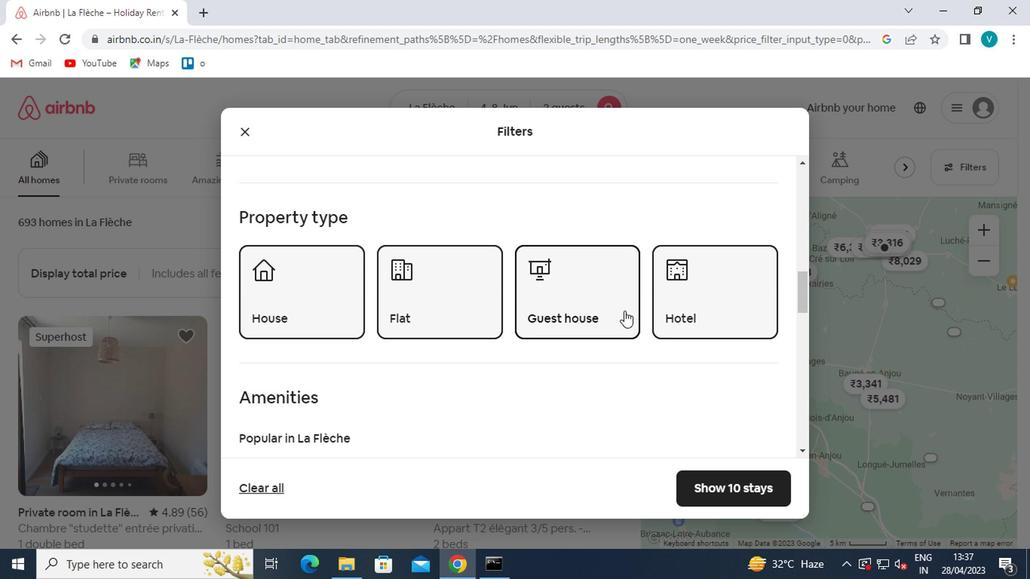 
Action: Mouse scrolled (620, 311) with delta (0, 0)
Screenshot: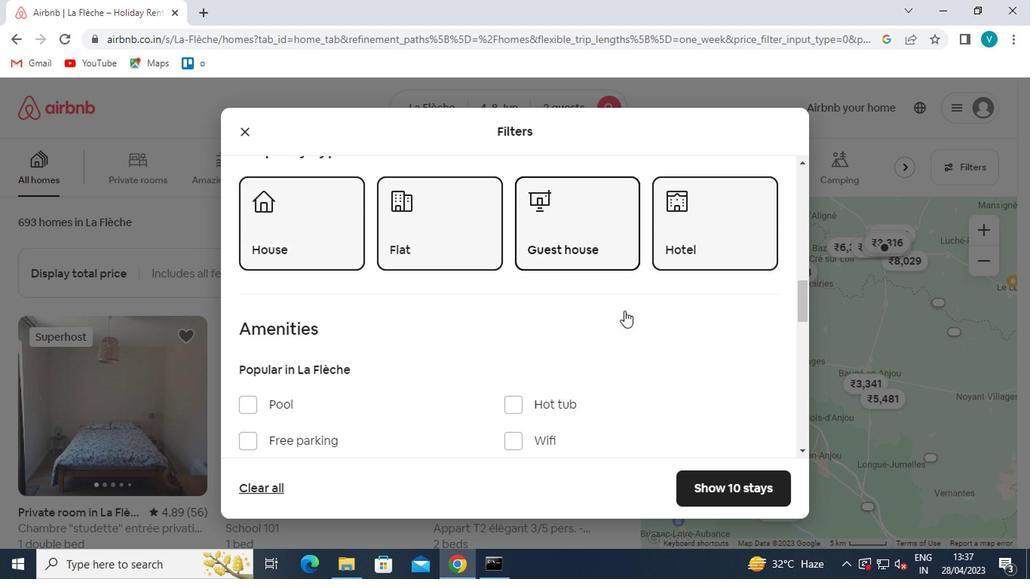 
Action: Mouse scrolled (620, 311) with delta (0, 0)
Screenshot: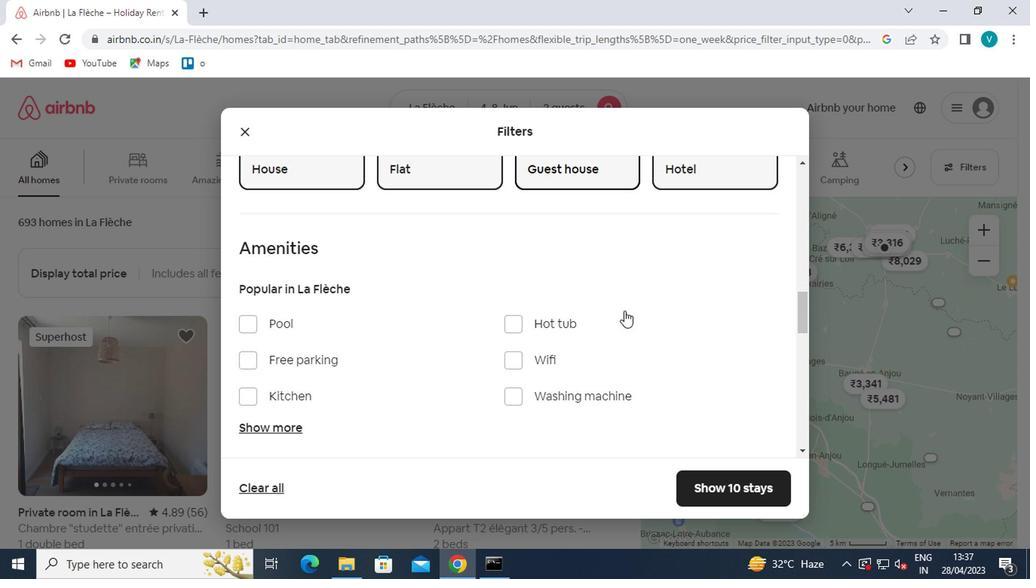 
Action: Mouse scrolled (620, 311) with delta (0, 0)
Screenshot: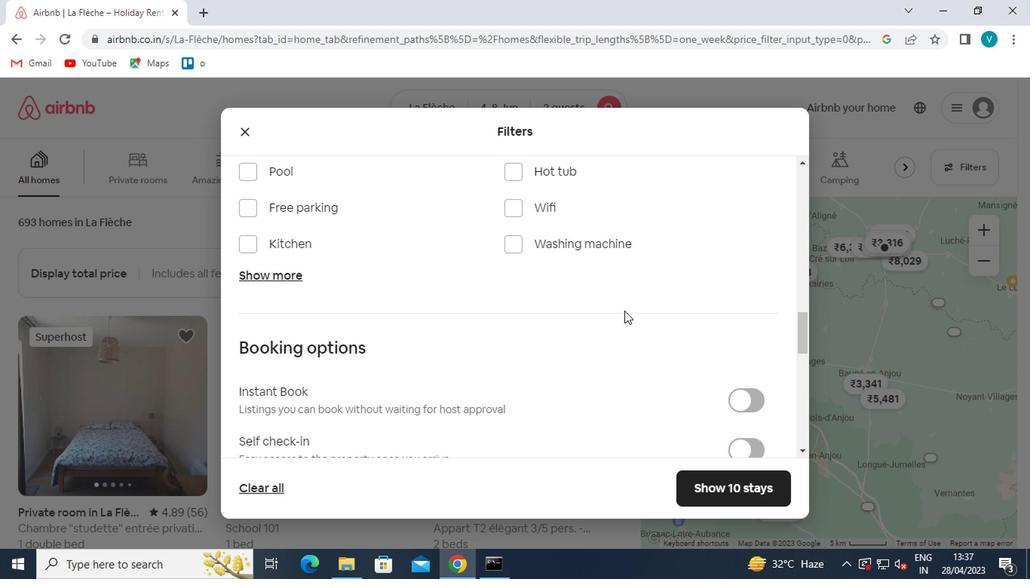 
Action: Mouse scrolled (620, 311) with delta (0, 0)
Screenshot: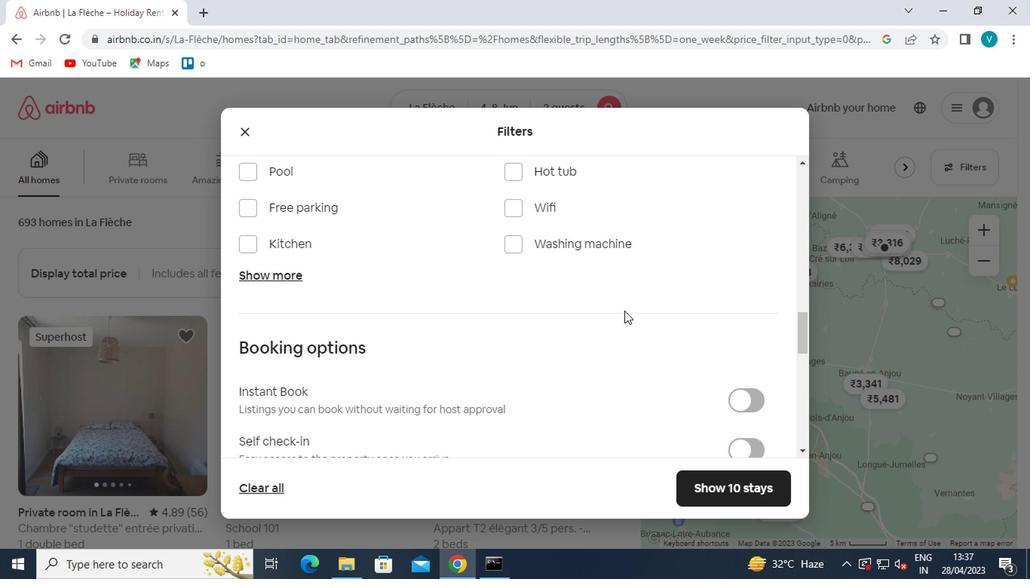 
Action: Mouse moved to (737, 302)
Screenshot: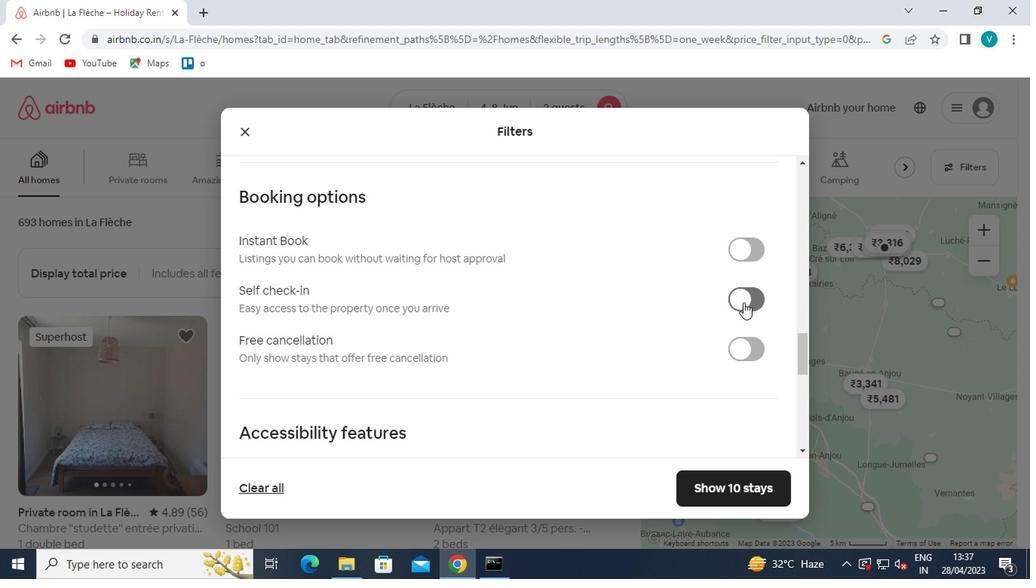 
Action: Mouse pressed left at (737, 302)
Screenshot: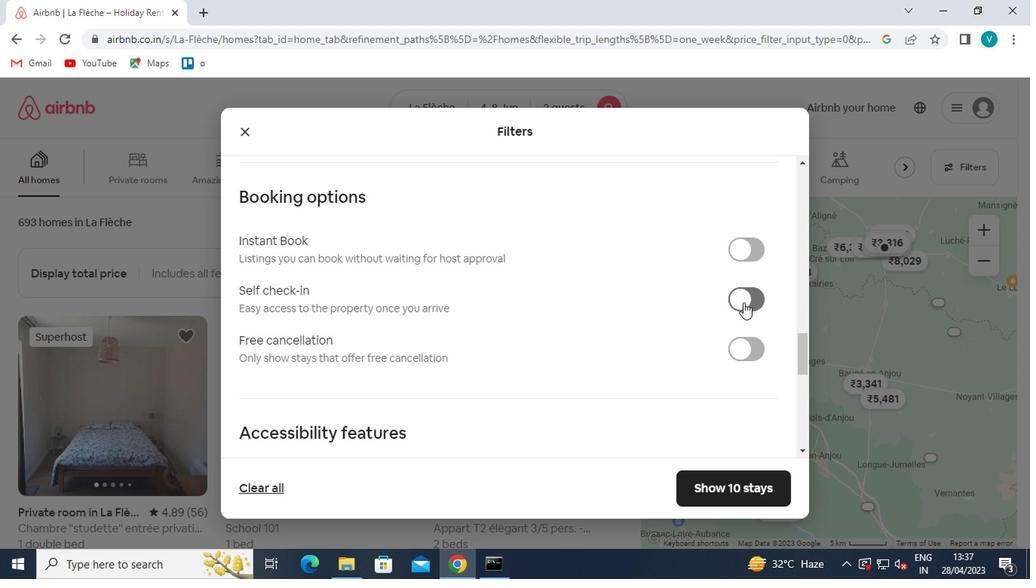 
Action: Mouse moved to (480, 338)
Screenshot: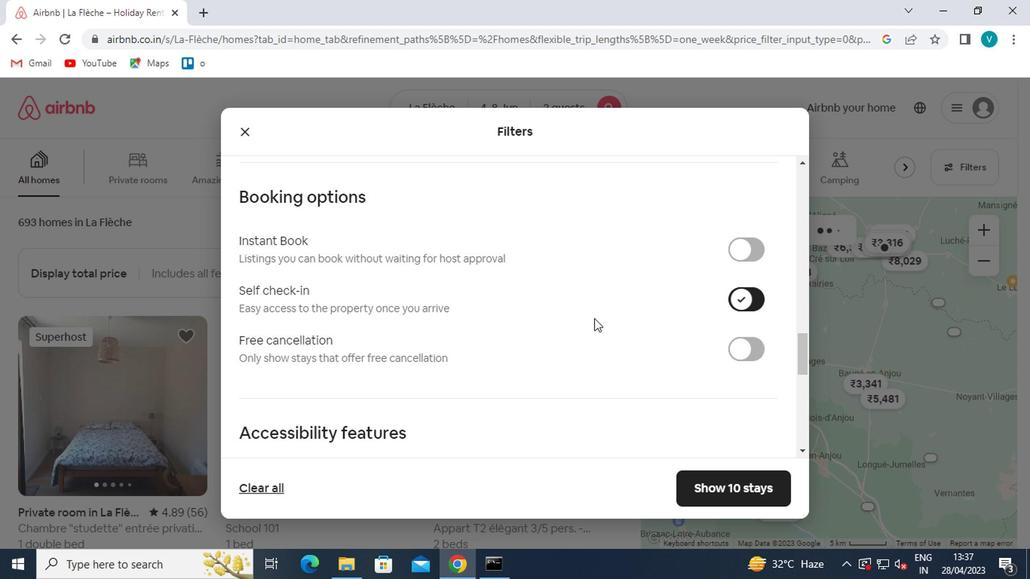 
Action: Mouse scrolled (480, 337) with delta (0, -1)
Screenshot: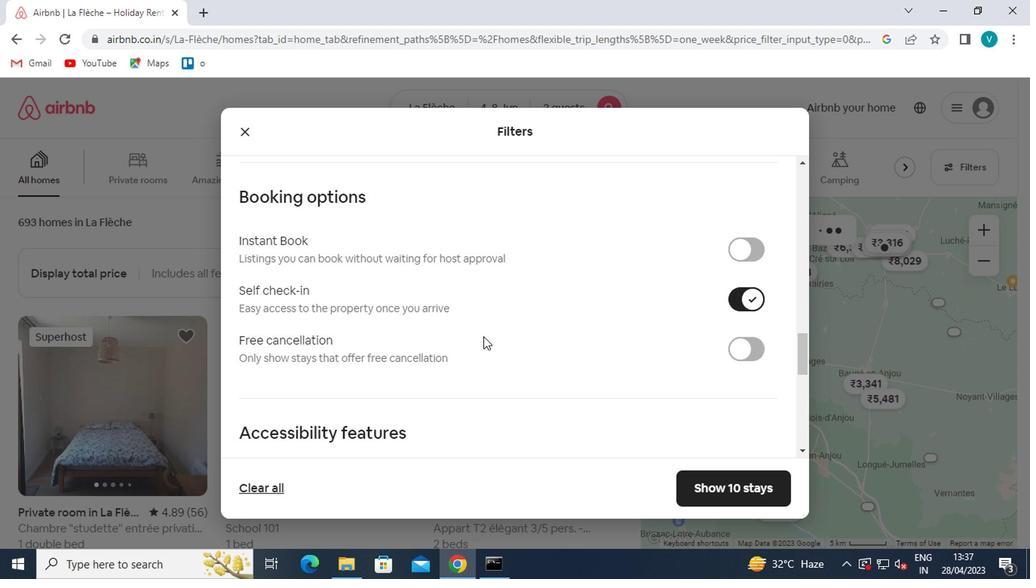 
Action: Mouse scrolled (480, 337) with delta (0, -1)
Screenshot: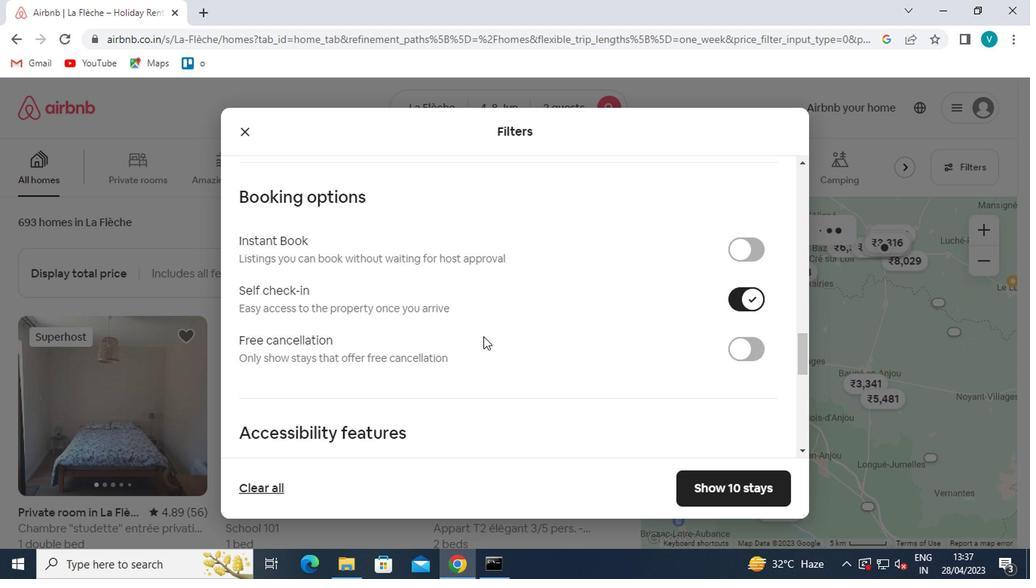 
Action: Mouse scrolled (480, 337) with delta (0, -1)
Screenshot: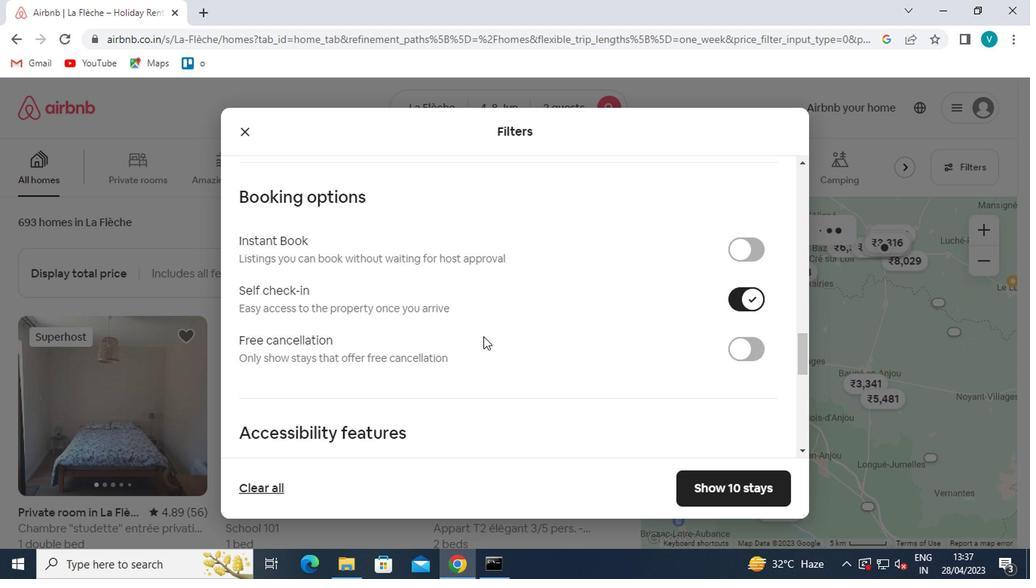 
Action: Mouse scrolled (480, 337) with delta (0, -1)
Screenshot: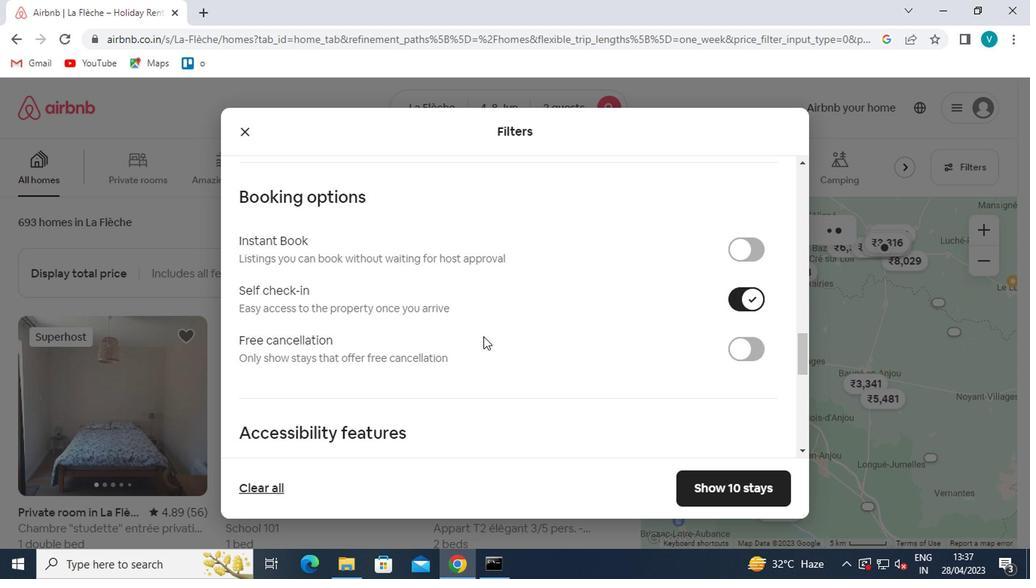 
Action: Mouse scrolled (480, 337) with delta (0, -1)
Screenshot: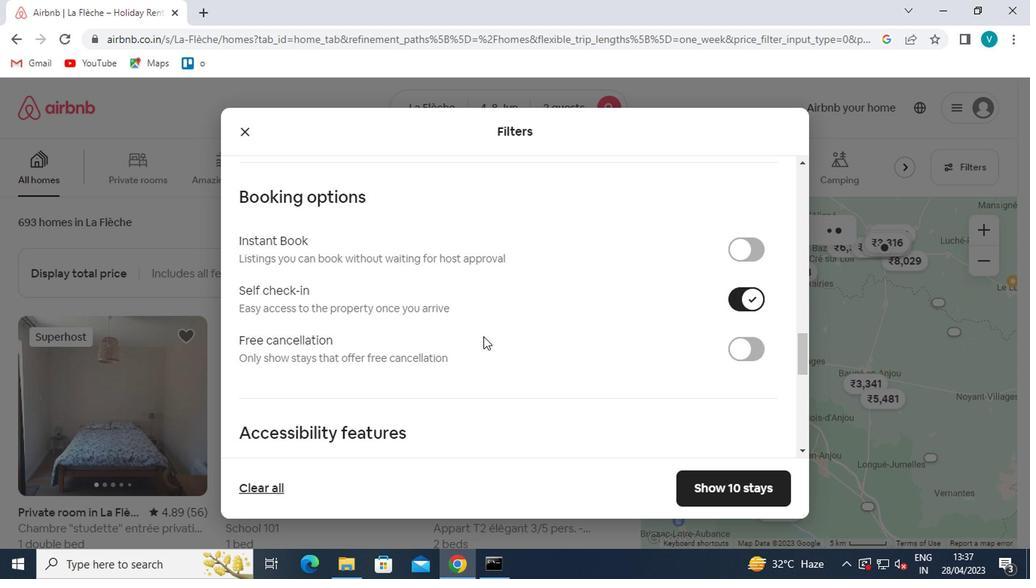 
Action: Mouse moved to (284, 379)
Screenshot: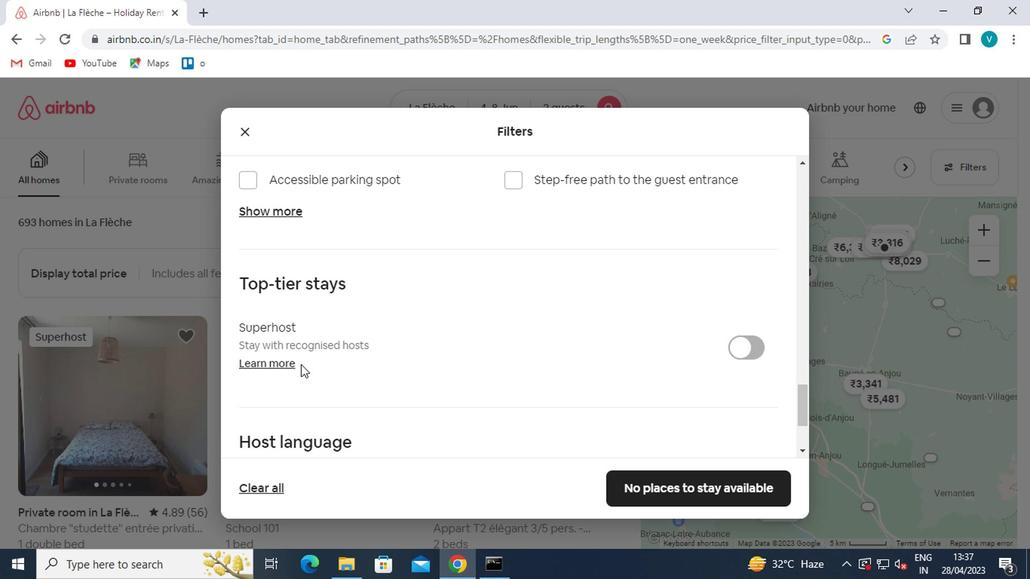 
Action: Mouse scrolled (284, 379) with delta (0, 0)
Screenshot: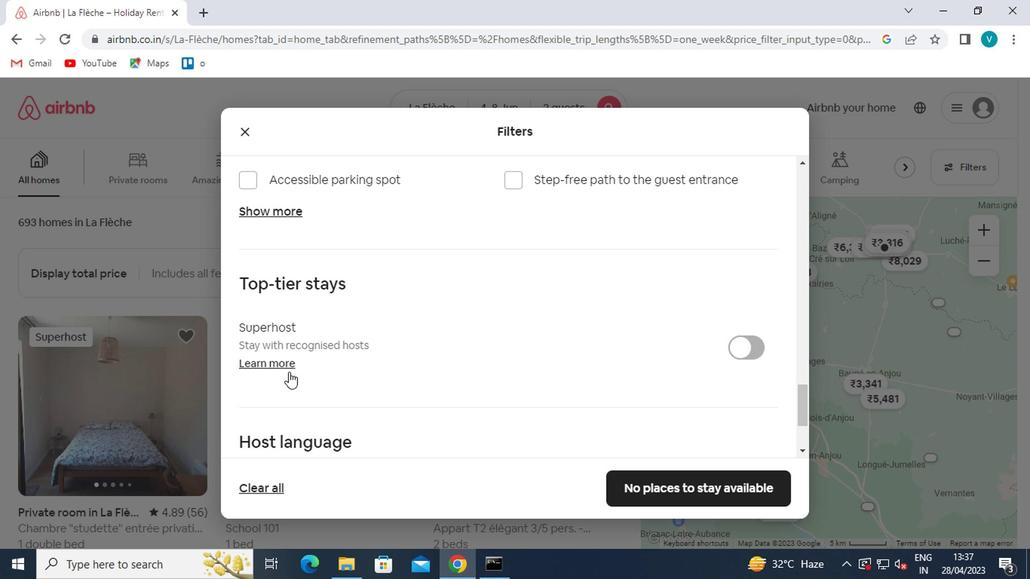 
Action: Mouse scrolled (284, 379) with delta (0, 0)
Screenshot: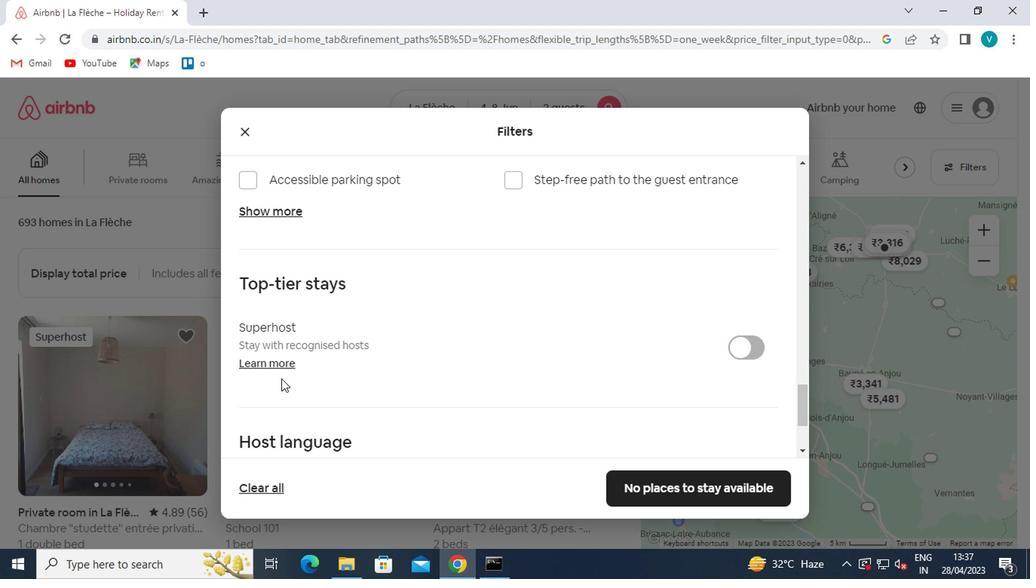 
Action: Mouse scrolled (284, 379) with delta (0, 0)
Screenshot: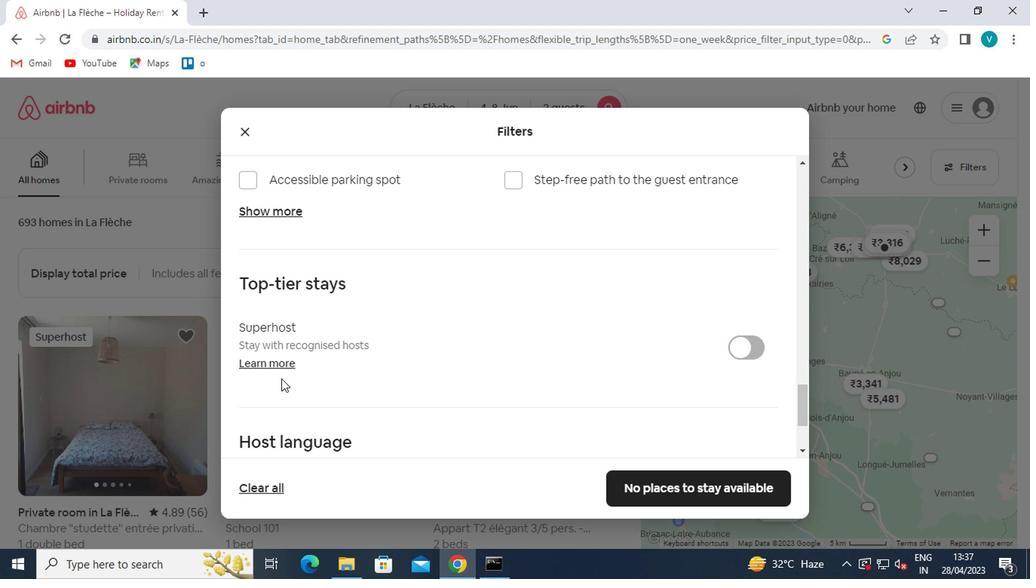 
Action: Mouse scrolled (284, 379) with delta (0, 0)
Screenshot: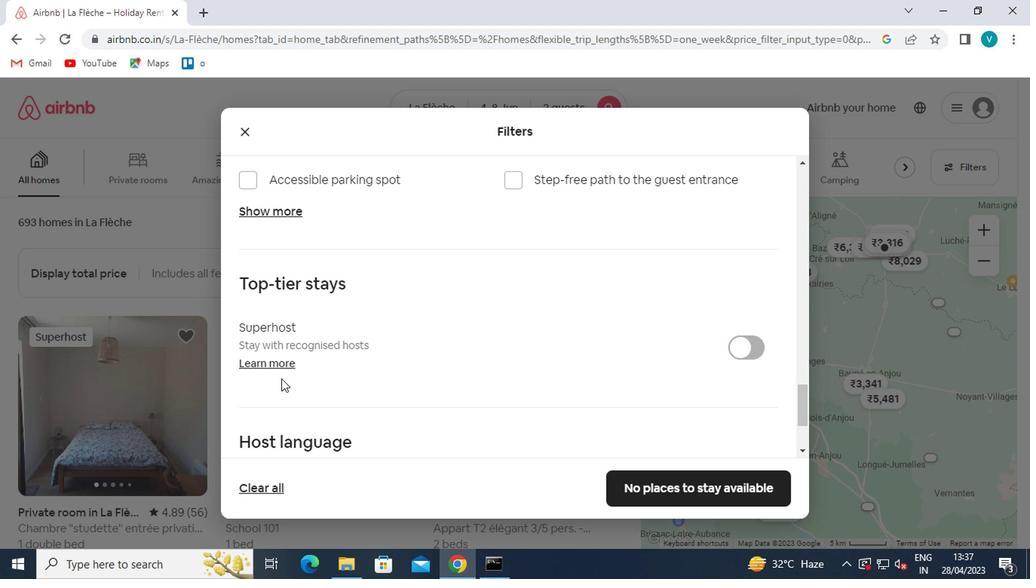 
Action: Mouse moved to (286, 379)
Screenshot: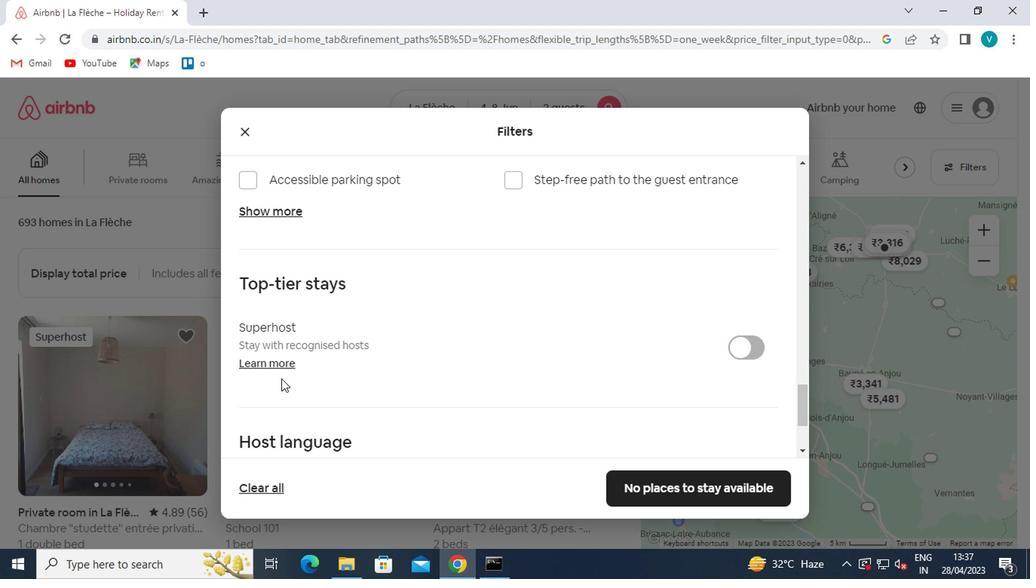 
Action: Mouse scrolled (286, 377) with delta (0, -1)
Screenshot: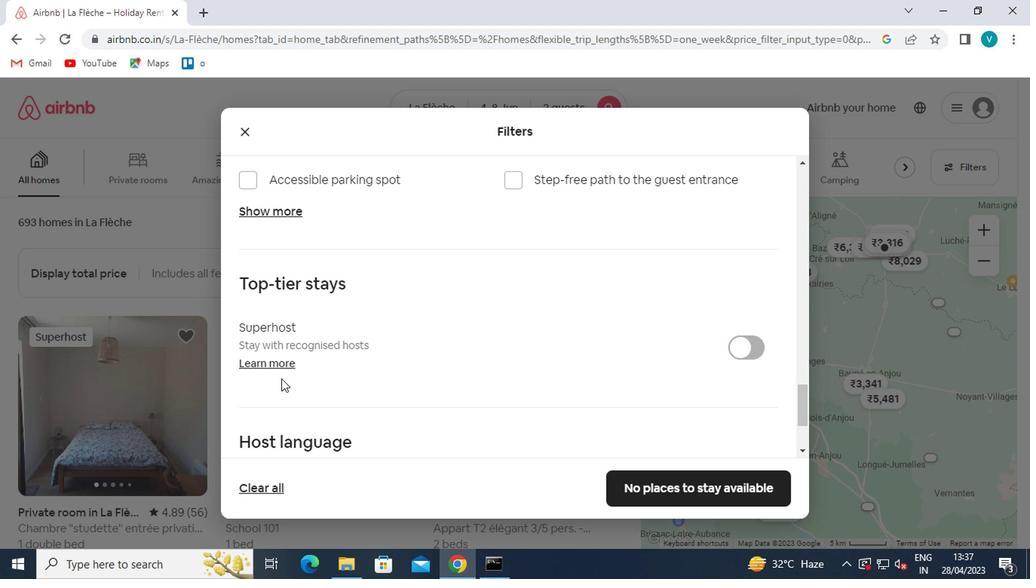 
Action: Mouse moved to (286, 379)
Screenshot: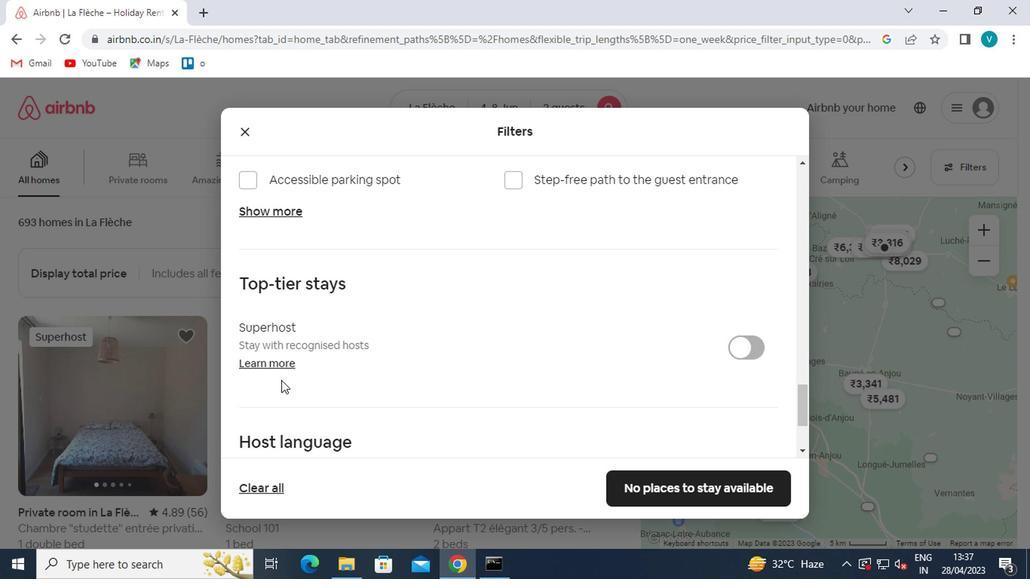 
Action: Mouse scrolled (286, 378) with delta (0, -1)
Screenshot: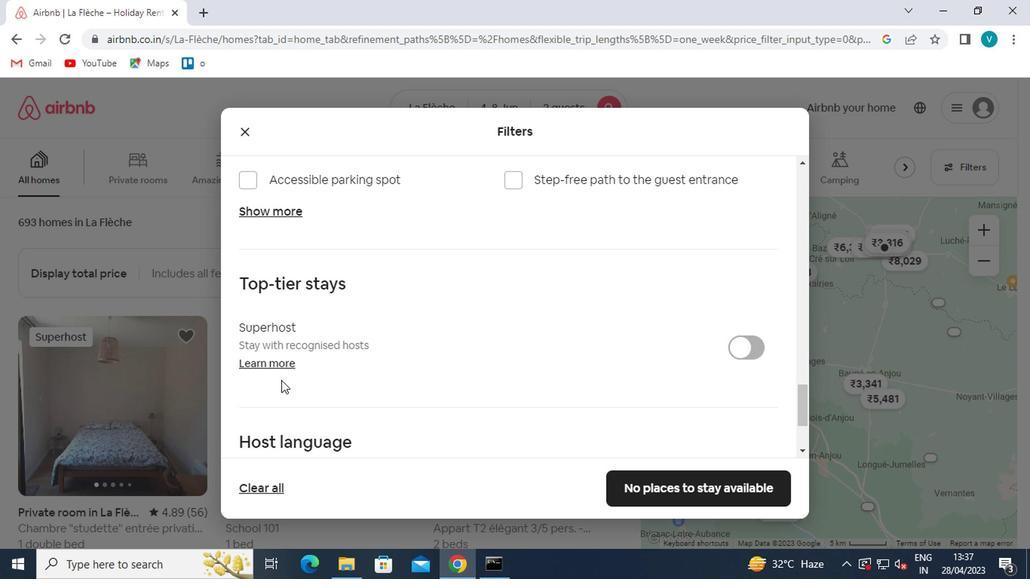 
Action: Mouse moved to (261, 347)
Screenshot: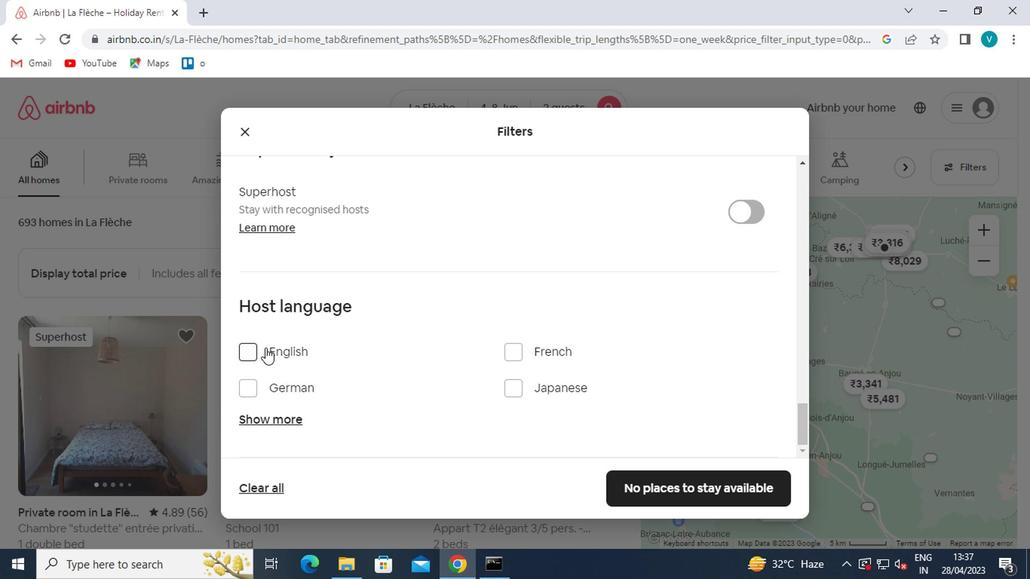
Action: Mouse pressed left at (261, 347)
Screenshot: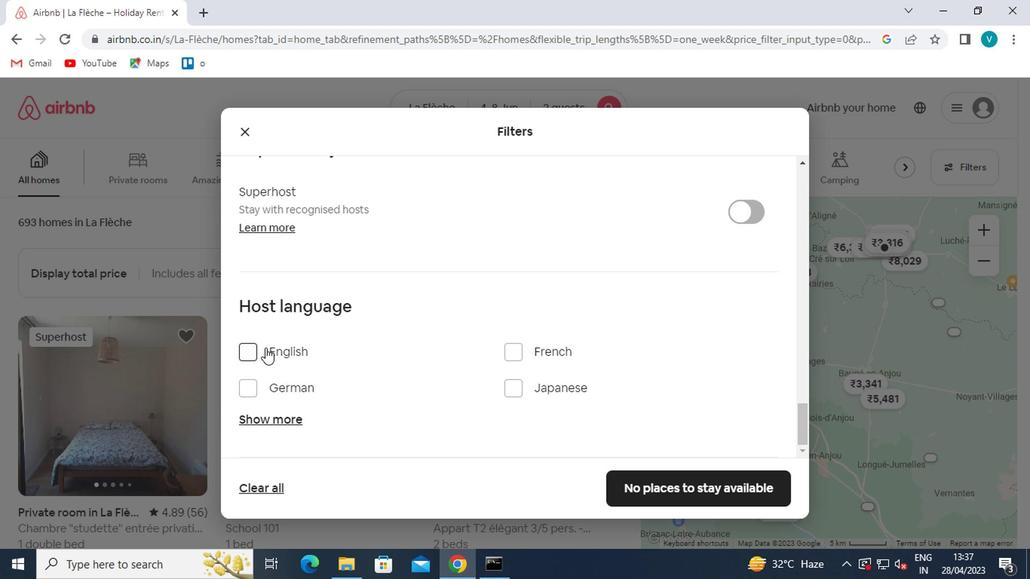 
Action: Mouse moved to (674, 478)
Screenshot: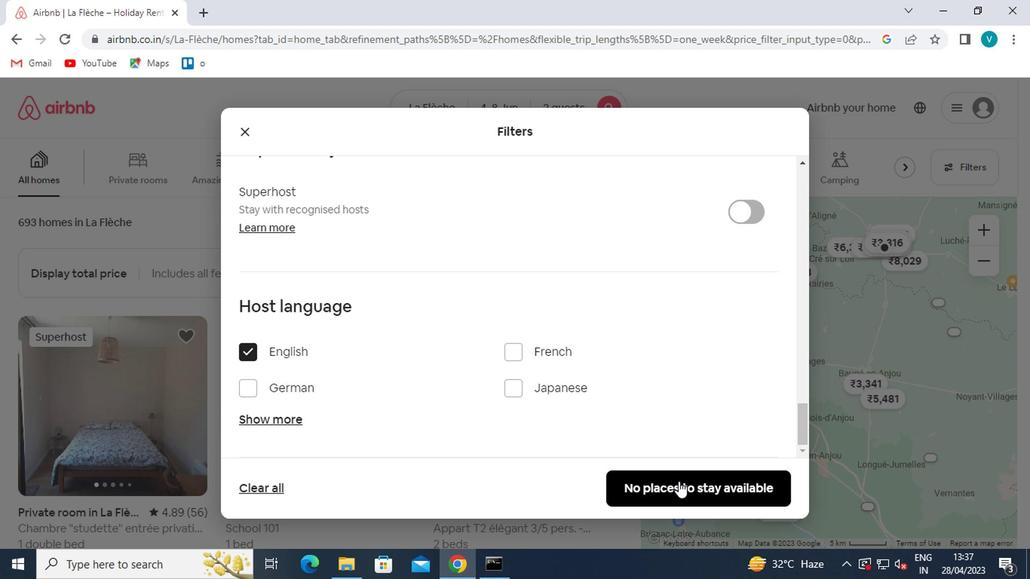 
Action: Mouse pressed left at (674, 478)
Screenshot: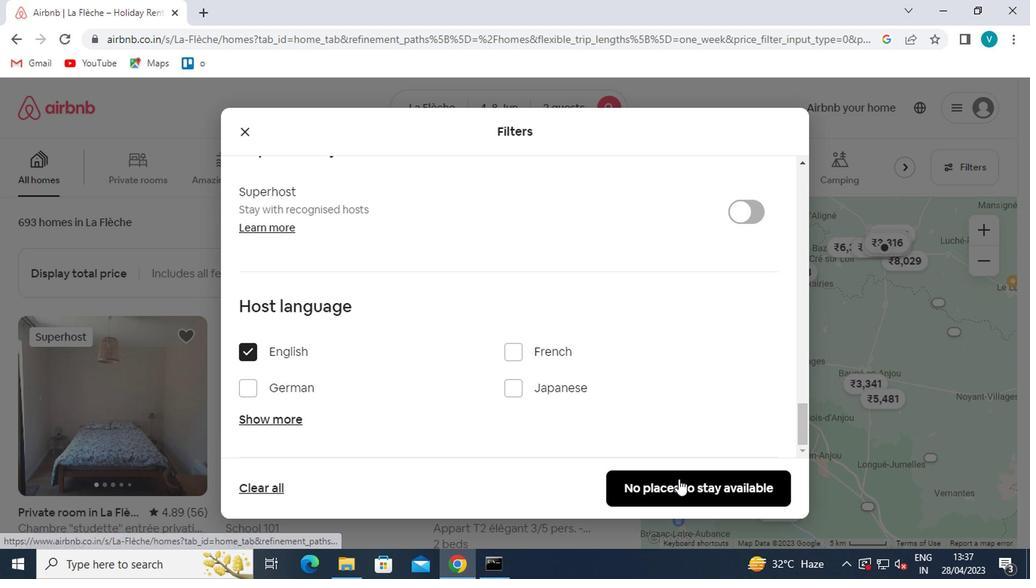 
Action: Mouse moved to (670, 478)
Screenshot: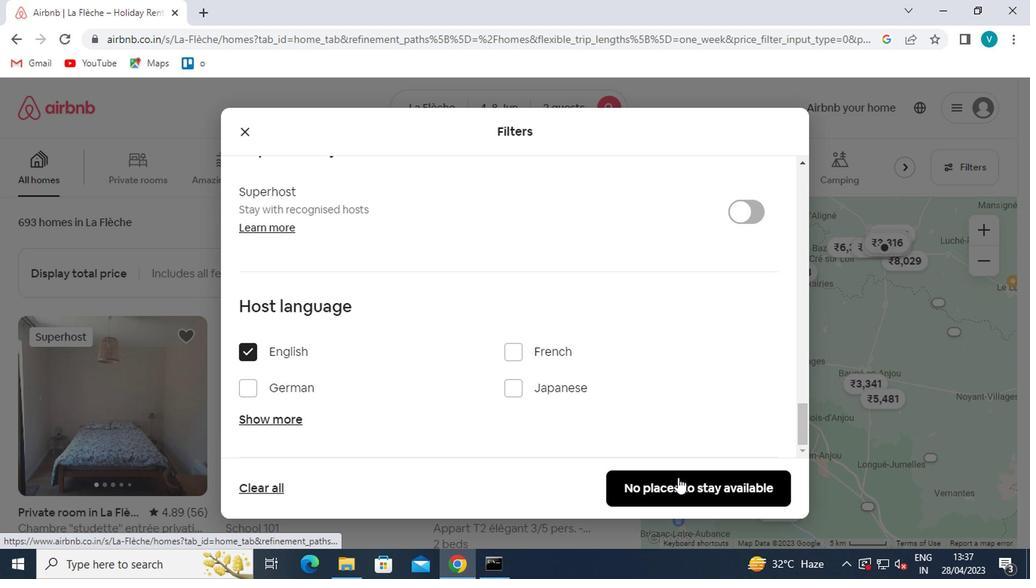 
